 Task: Add an event with the title Client Appreciation Event, date '2024/04/25', time 7:30 AM to 9:30 AMand add a description: The training workshop will be facilitated by experienced leadership experts who will provide guidance, insights, and practical tips throughout the session. Participants will have ample opportunities to ask questions, share experiences, and receive personalized feedback on their leadership development.Select event color  Peacock . Add location for the event as: 654 Rialto Bridge, Venice, Italy, logged in from the account softage.2@softage.netand send the event invitation to softage.7@softage.net and softage.8@softage.net. Set a reminder for the event Monthly on the third Sunday
Action: Mouse moved to (45, 118)
Screenshot: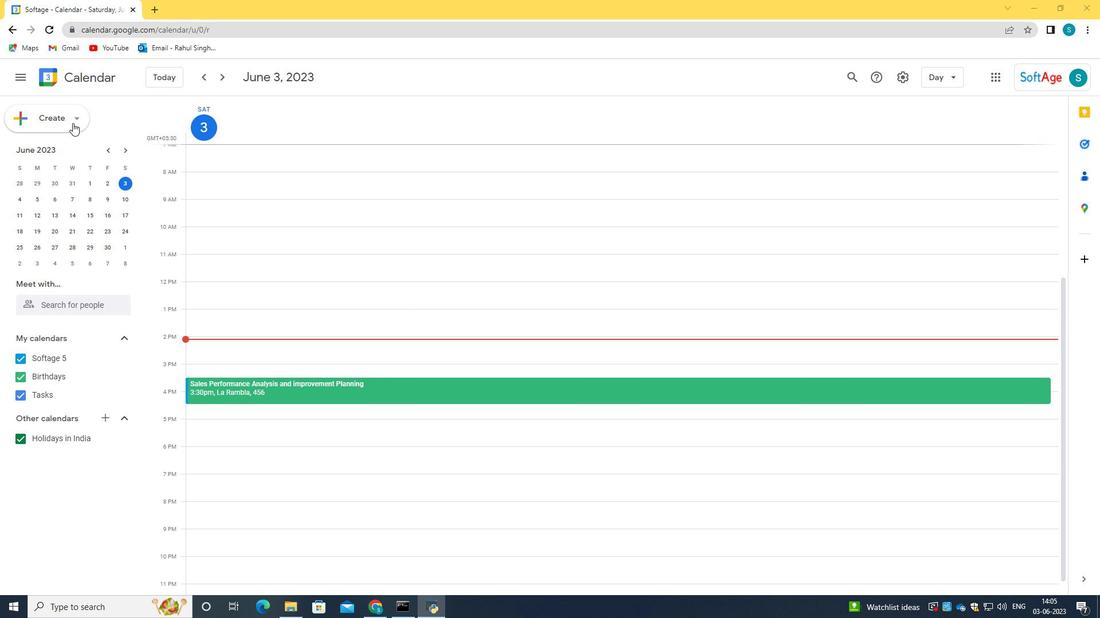 
Action: Mouse pressed left at (45, 118)
Screenshot: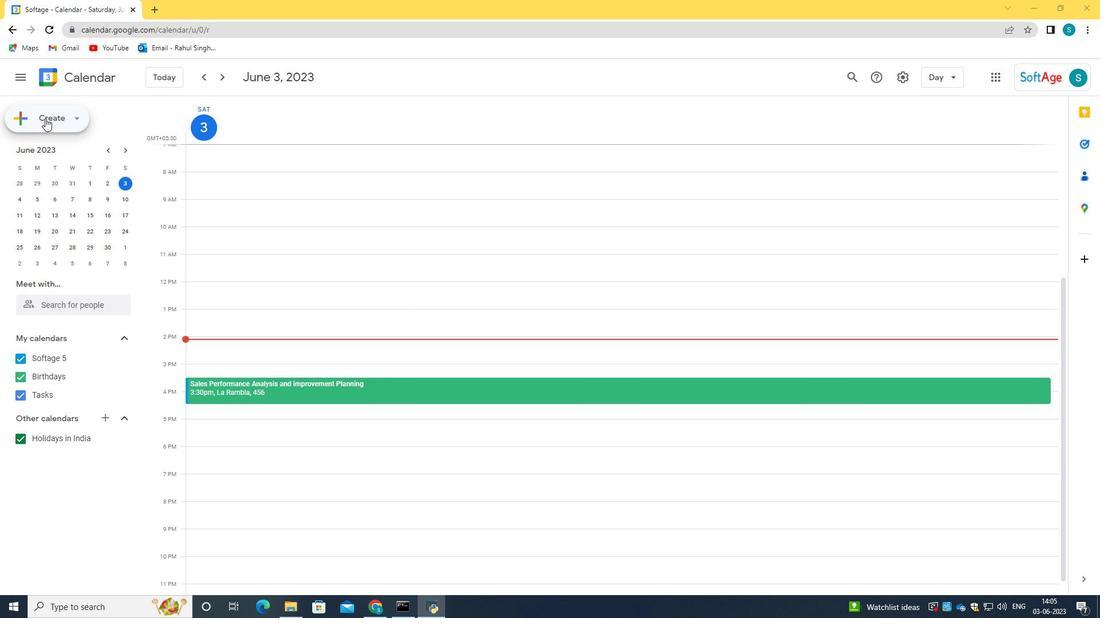 
Action: Mouse moved to (54, 156)
Screenshot: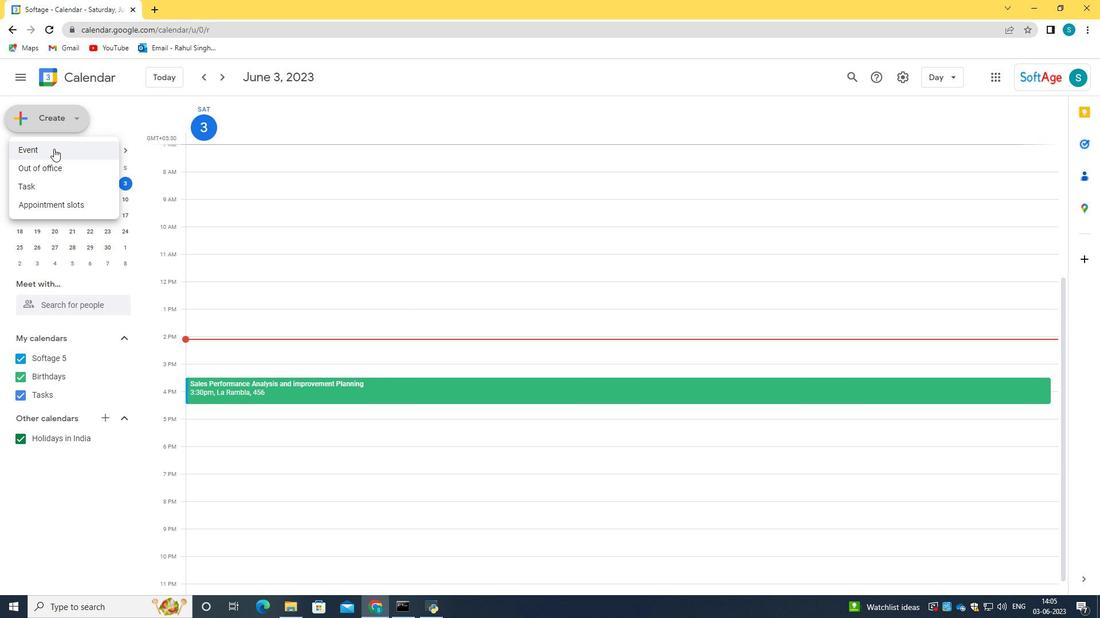 
Action: Mouse pressed left at (54, 156)
Screenshot: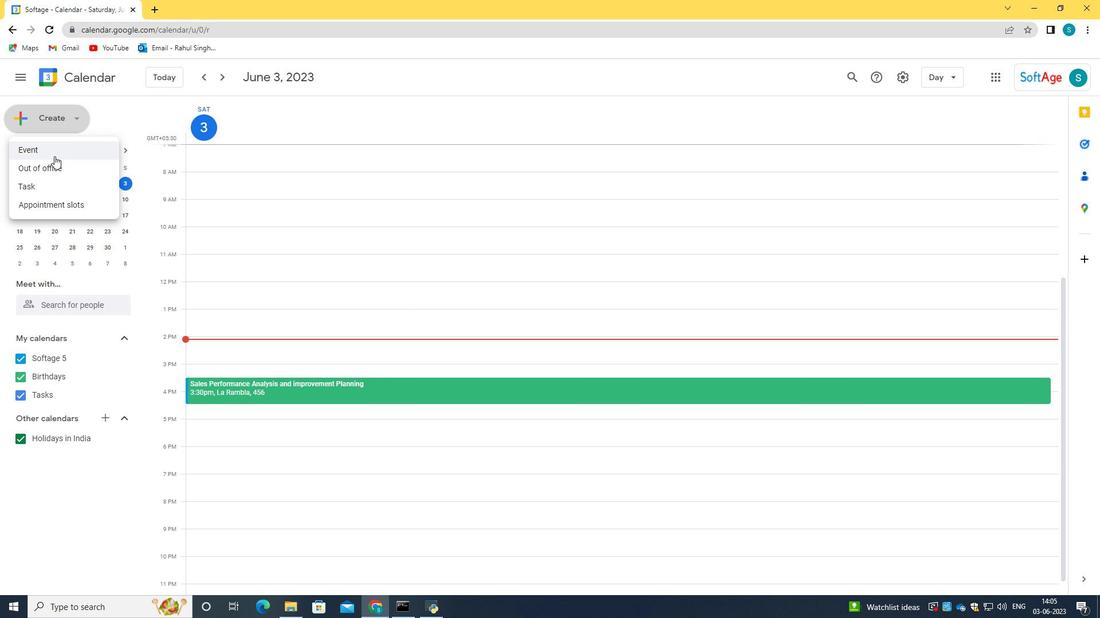 
Action: Mouse moved to (625, 457)
Screenshot: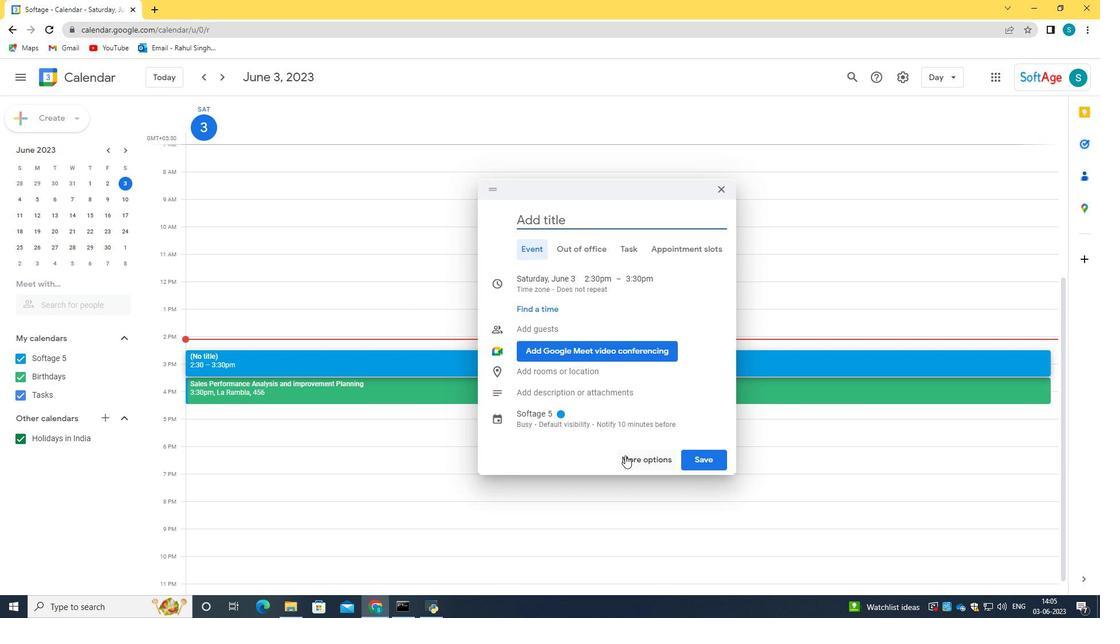 
Action: Mouse pressed left at (625, 457)
Screenshot: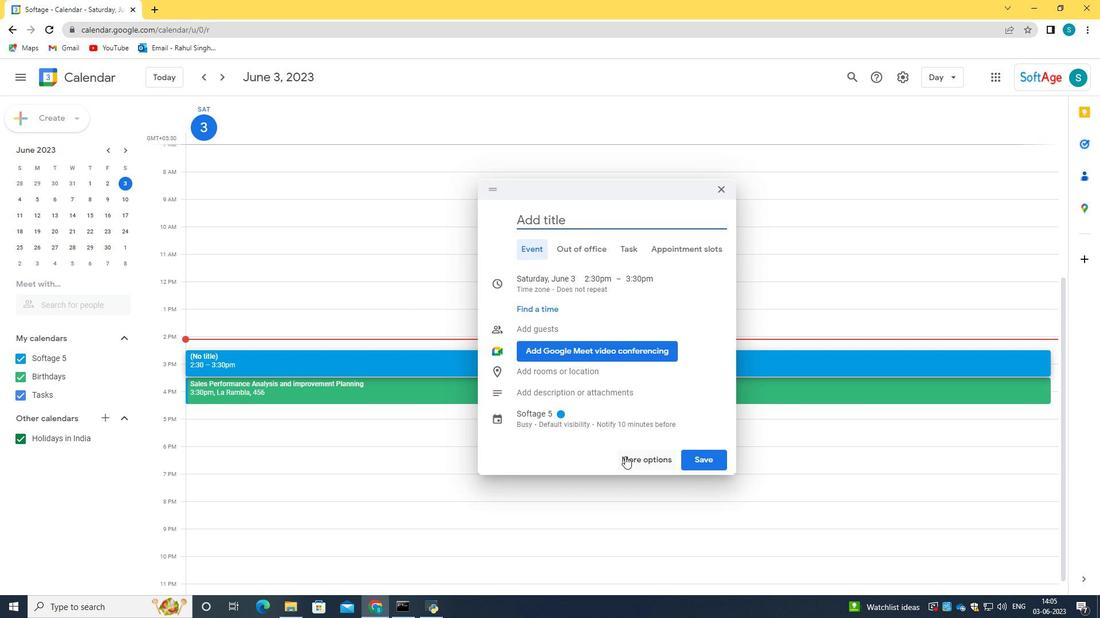 
Action: Mouse moved to (87, 77)
Screenshot: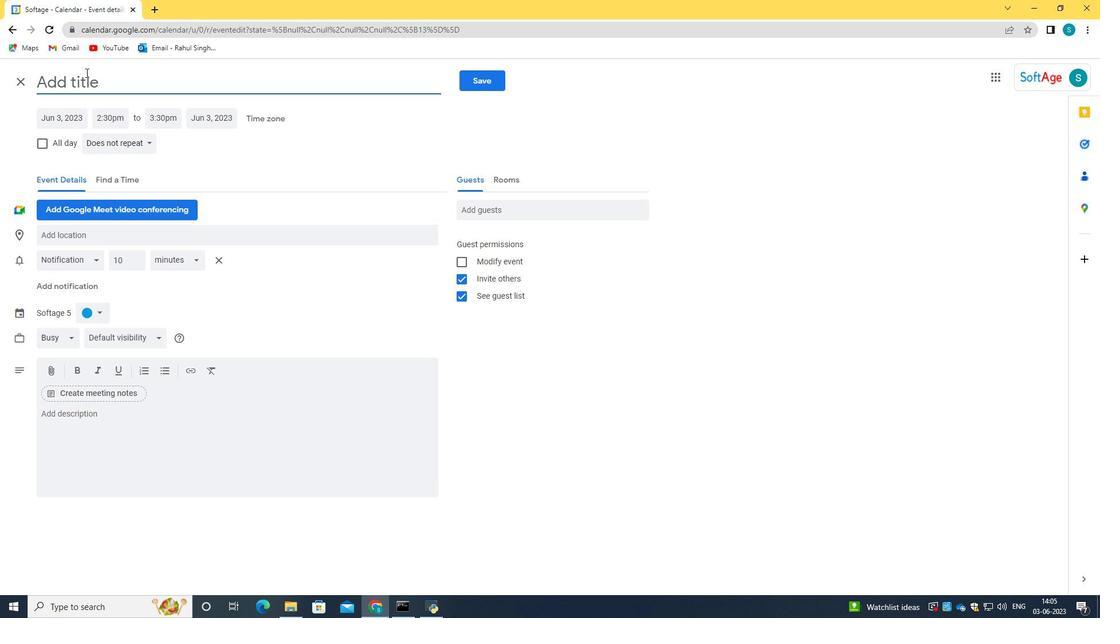 
Action: Mouse pressed left at (87, 77)
Screenshot: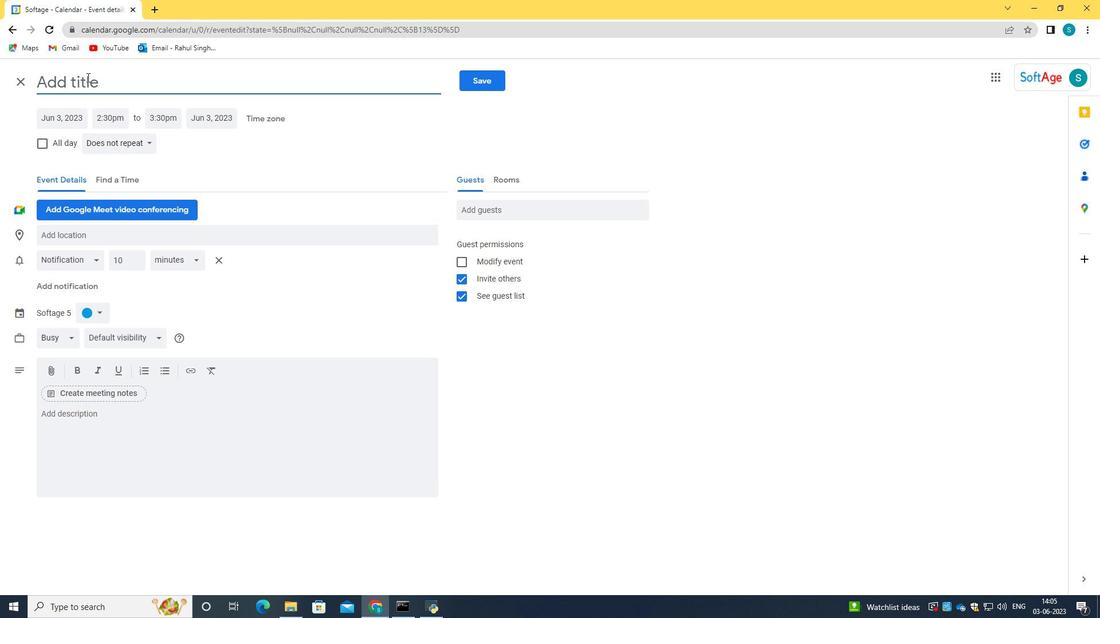 
Action: Key pressed <Key.caps_lock>P<Key.caps_lock>roject<Key.space><Key.caps_lock>R<Key.caps_lock>isk<Key.space><Key.caps_lock>S<Key.backspace>A<Key.caps_lock>ssessment,<Key.space><Key.backspace><Key.backspace>
Screenshot: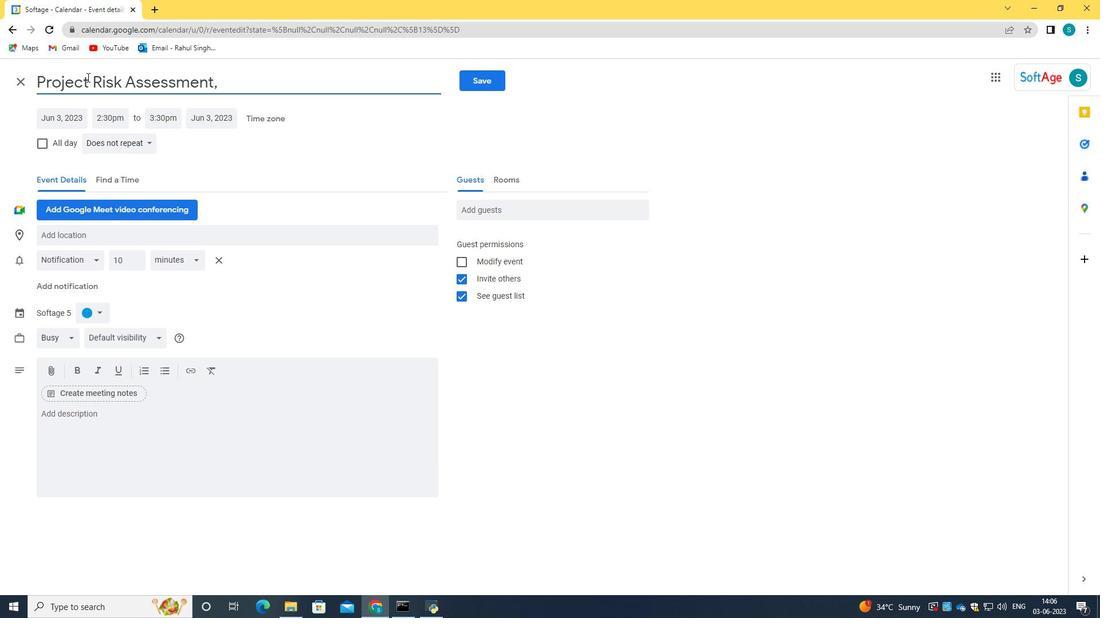 
Action: Mouse moved to (75, 120)
Screenshot: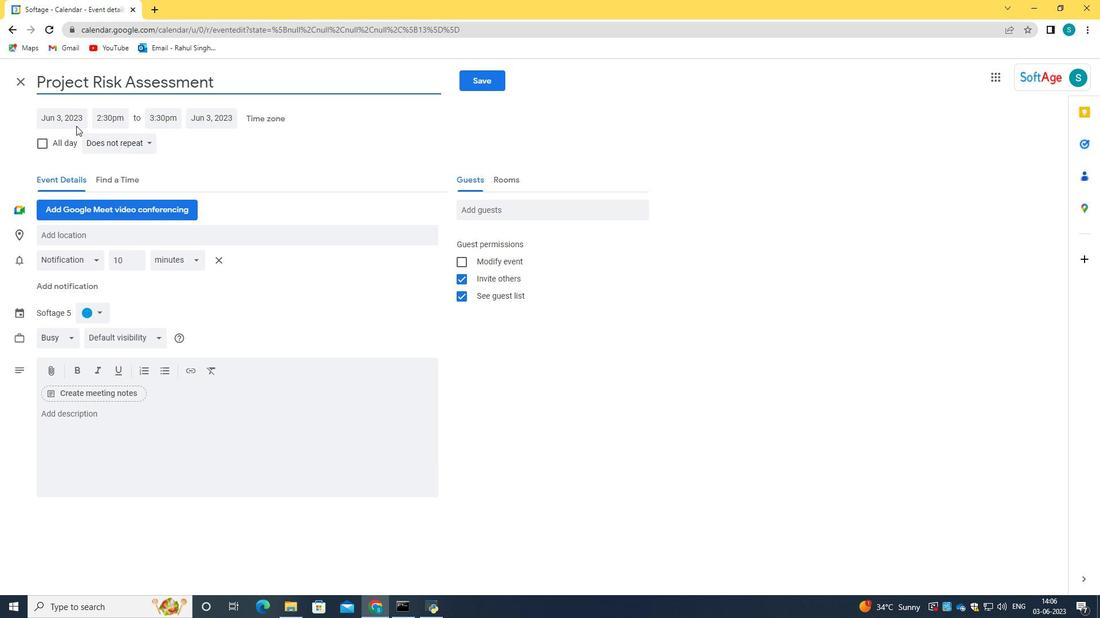 
Action: Mouse pressed left at (75, 120)
Screenshot: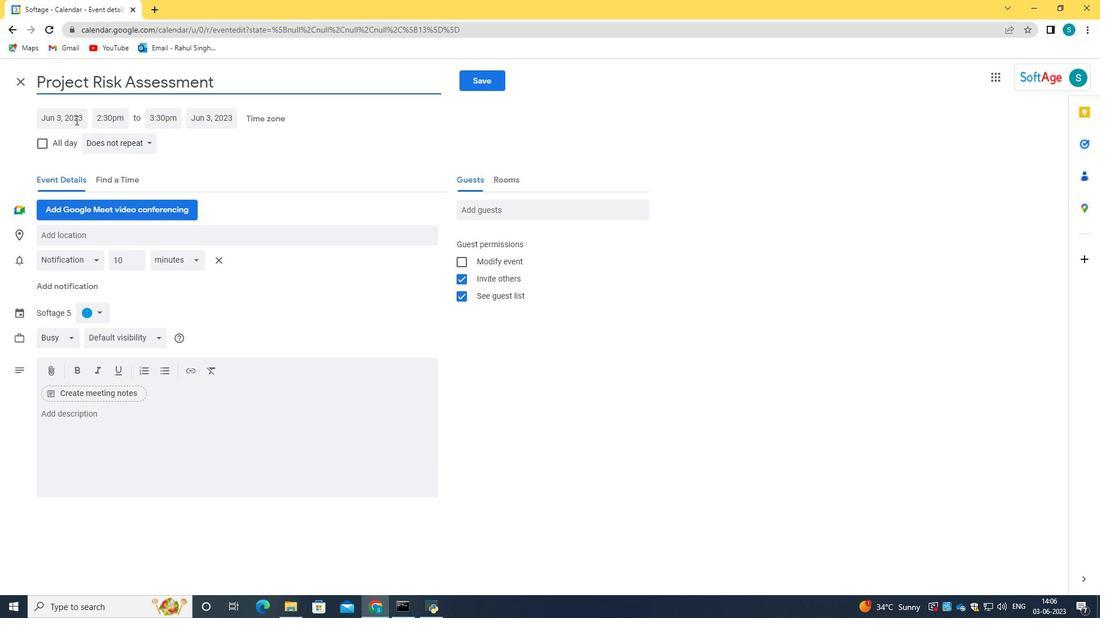 
Action: Key pressed 2024/04/24
Screenshot: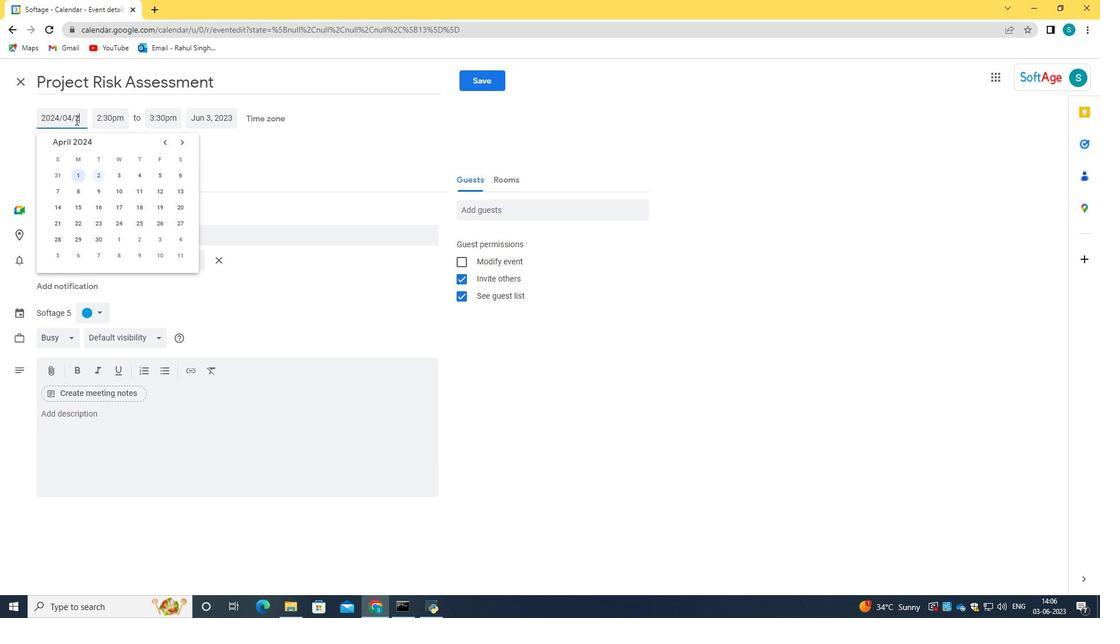 
Action: Mouse moved to (114, 119)
Screenshot: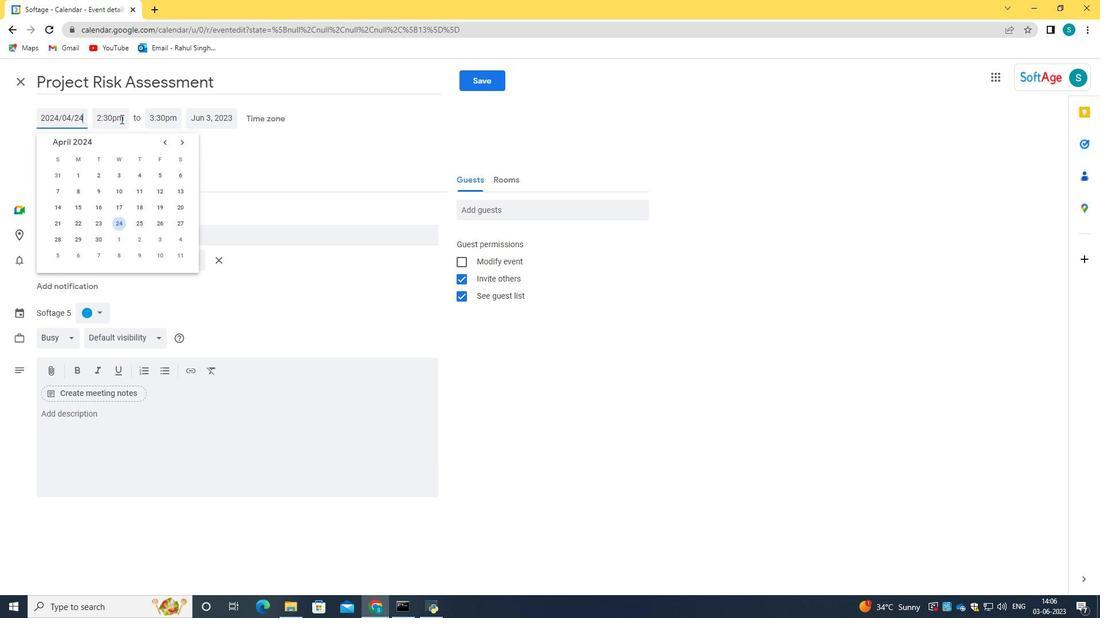 
Action: Mouse pressed left at (114, 119)
Screenshot: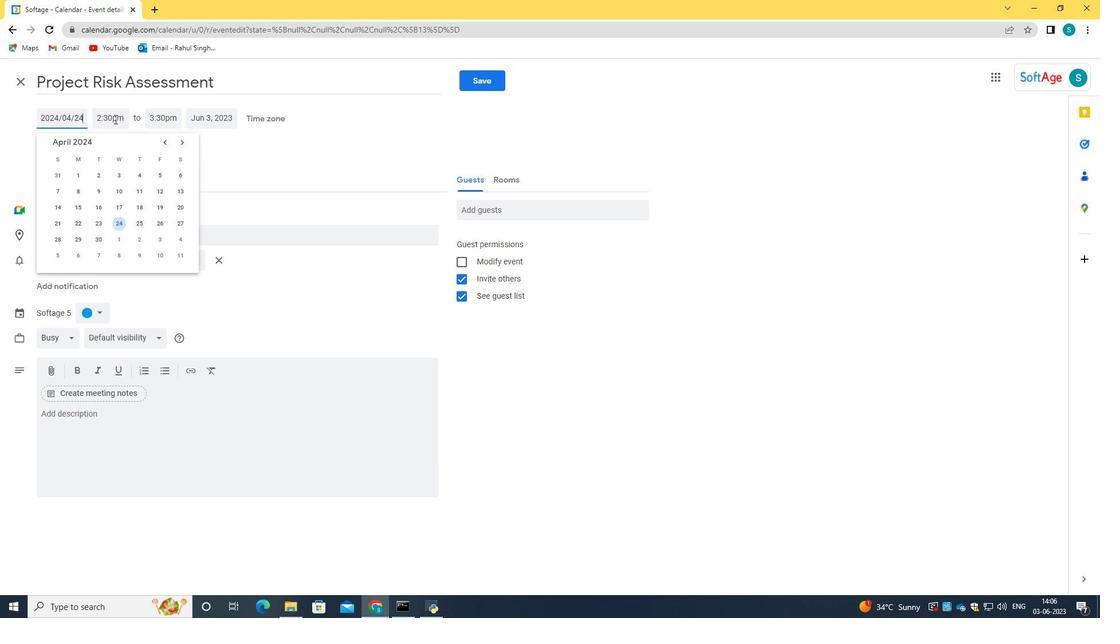 
Action: Key pressed 8<Key.shift_r>:50am<Key.tab>10<Key.shift_r>:50am
Screenshot: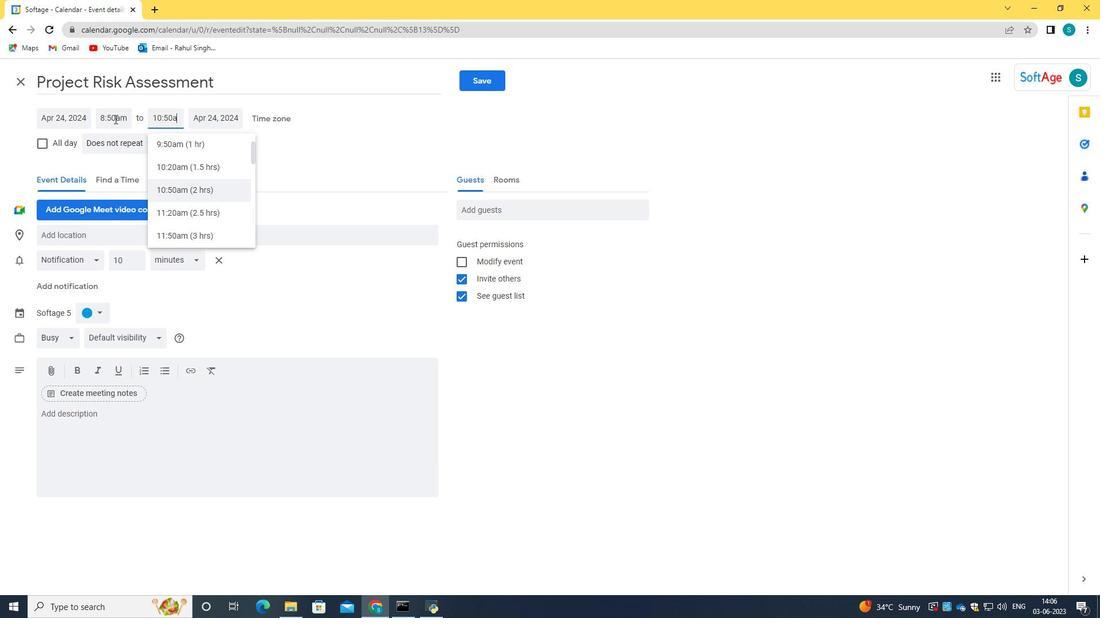 
Action: Mouse moved to (168, 192)
Screenshot: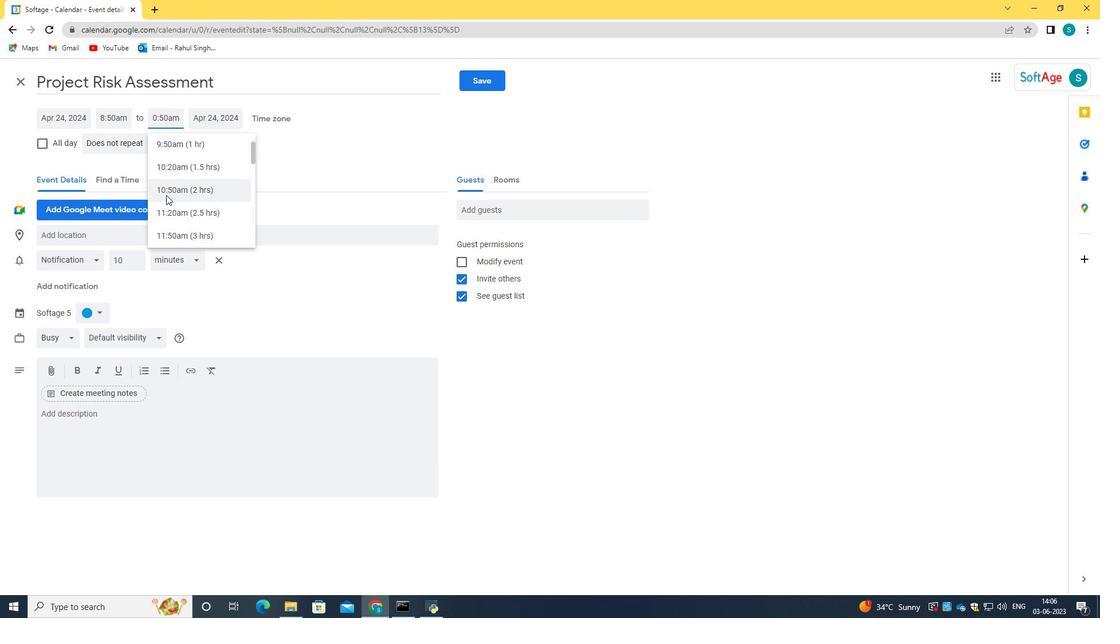 
Action: Mouse pressed left at (168, 192)
Screenshot: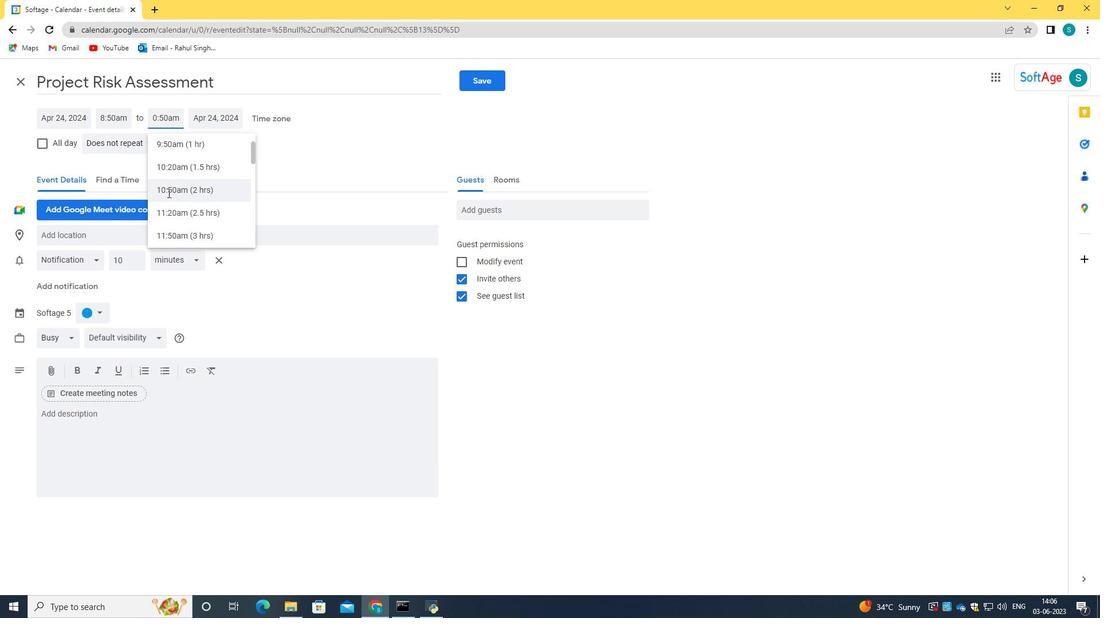 
Action: Mouse moved to (204, 408)
Screenshot: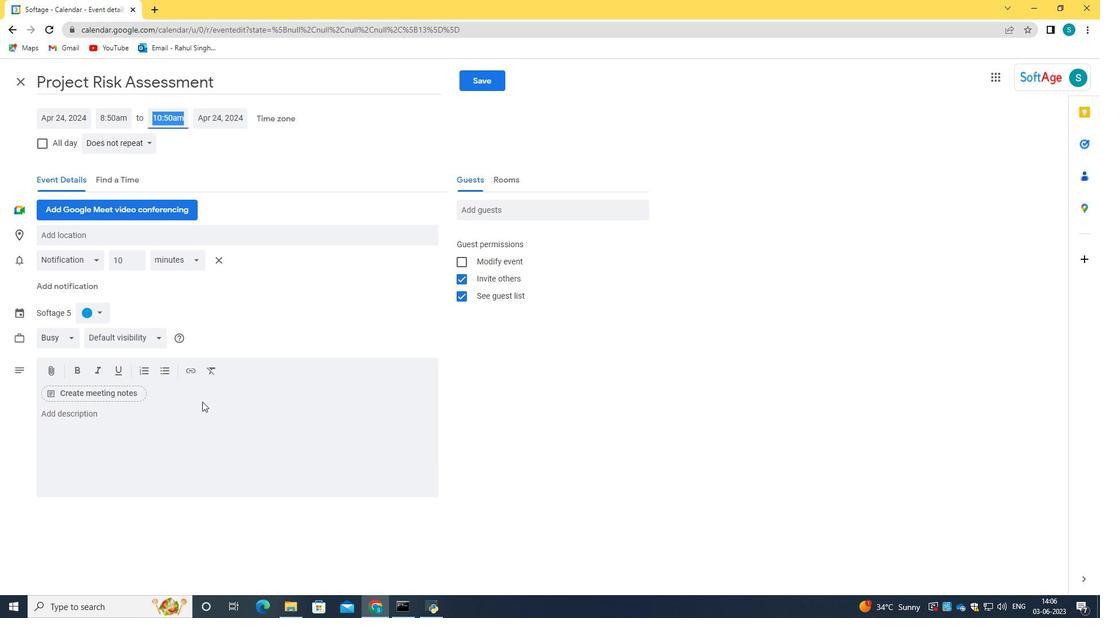 
Action: Mouse pressed left at (204, 408)
Screenshot: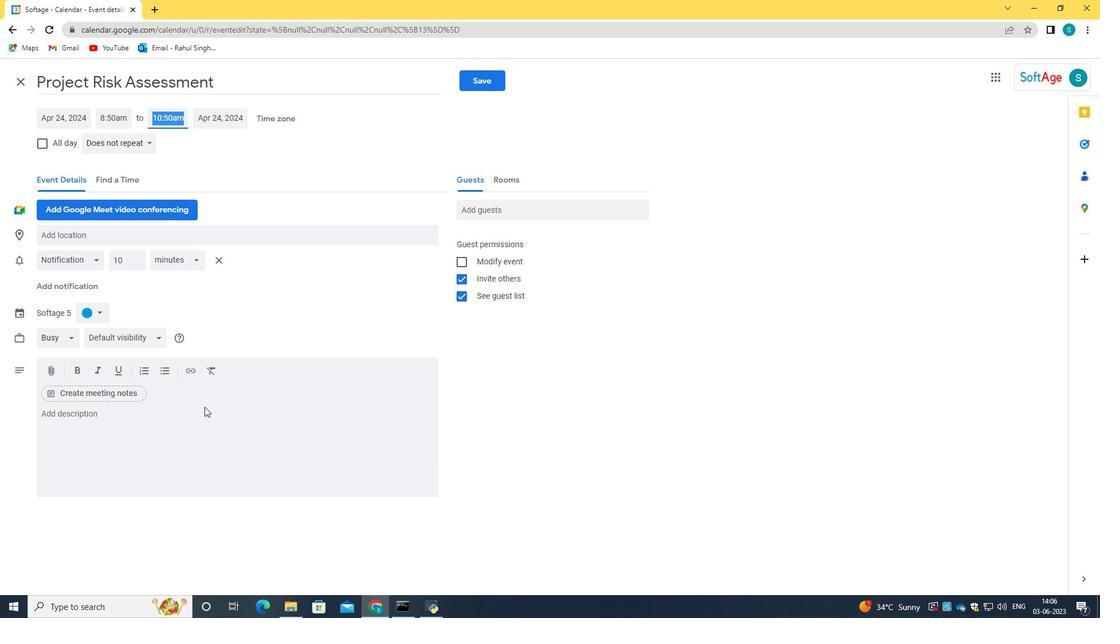 
Action: Mouse moved to (162, 432)
Screenshot: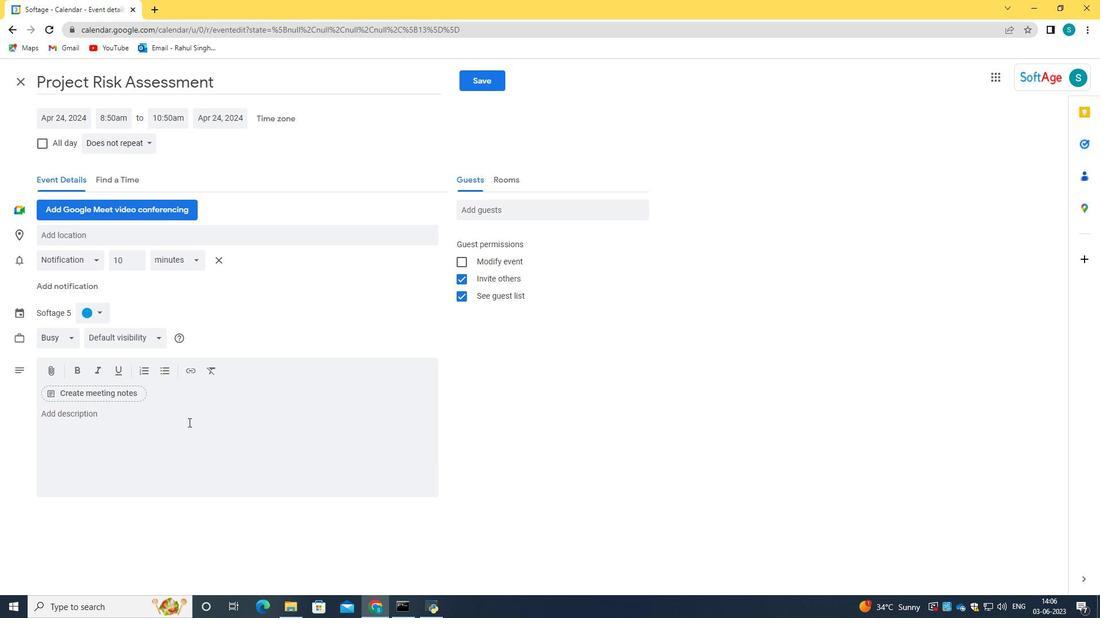 
Action: Mouse pressed left at (162, 432)
Screenshot: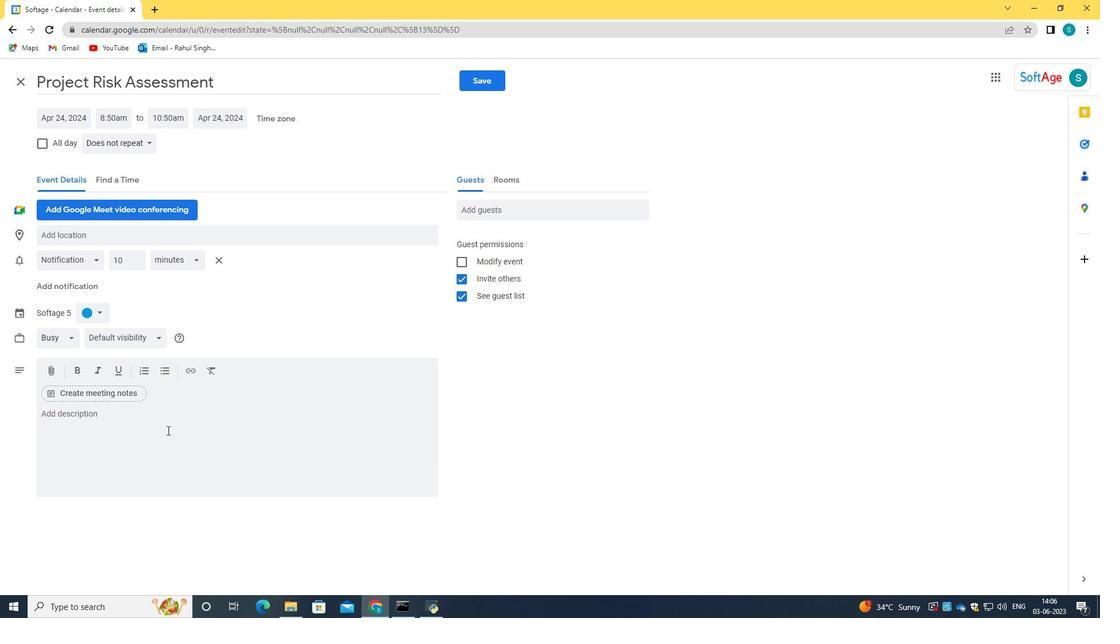 
Action: Key pressed <Key.caps_lock>P<Key.caps_lock>articipants<Key.space>will<Key.space>develop<Key.space>skill<Key.space>in<Key.space>strategic<Key.space>decision-making<Key.space>and<Key.space>problem<Key.space><Key.backspace>-solving<Key.space><Key.backspace>.<Key.space><Key.caps_lock>T<Key.caps_lock>hey<Key.space>will<Key.space>lea
Screenshot: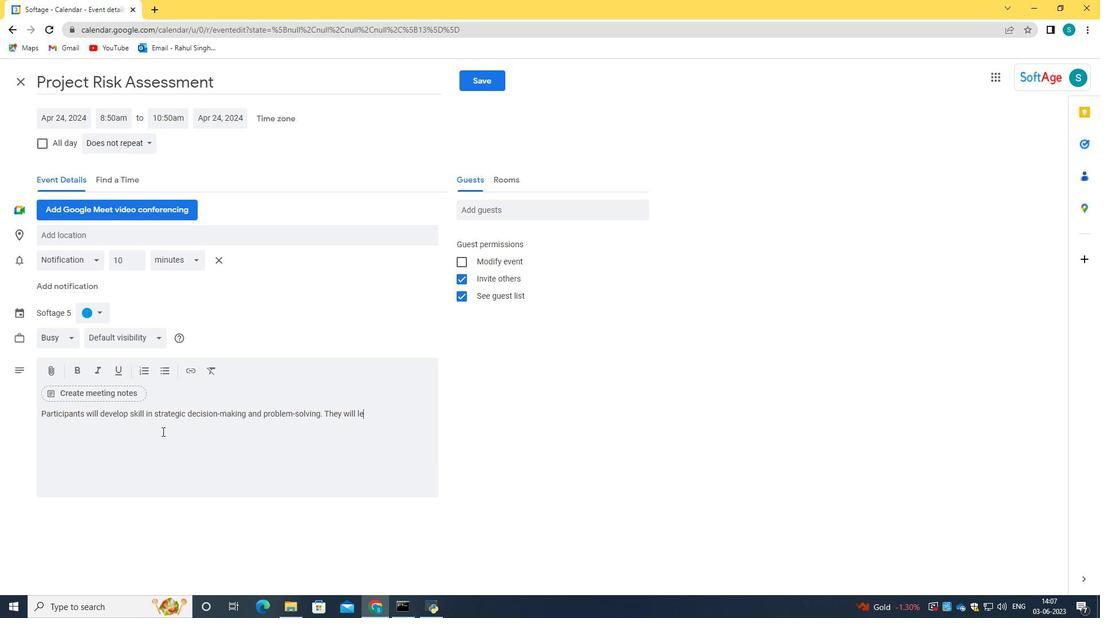 
Action: Mouse moved to (162, 432)
Screenshot: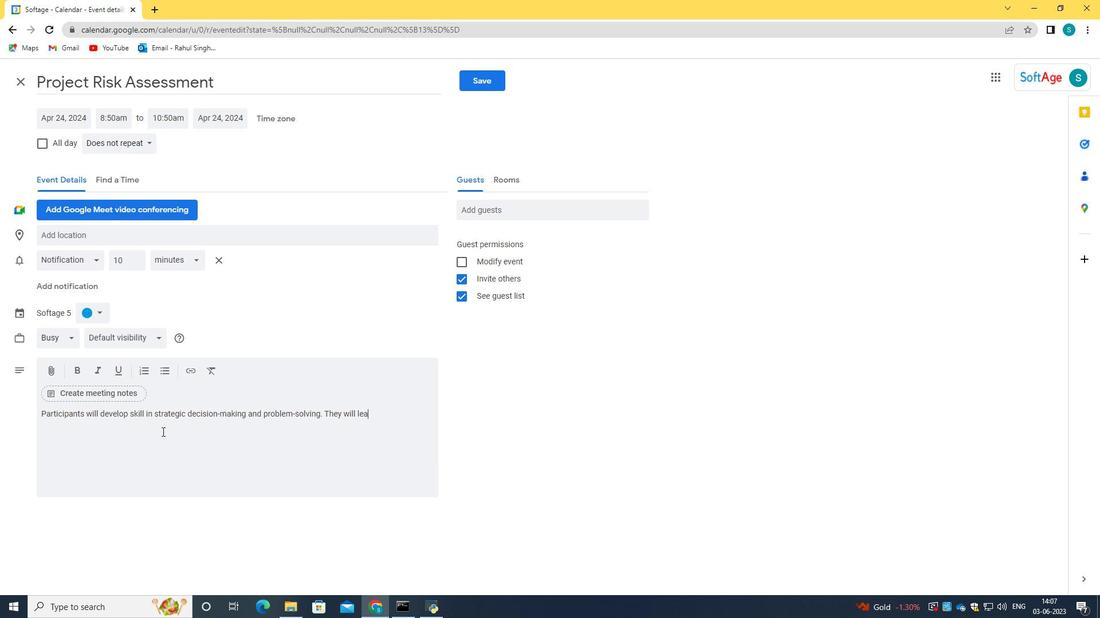 
Action: Key pressed rn<Key.space>techniques<Key.space>for<Key.space>gathering<Key.space>and<Key.space>analyzing<Key.space>info<Key.backspace><Key.backspace><Key.backspace><Key.backspace><Key.backspace><Key.backspace><Key.backspace><Key.backspace><Key.backspace><Key.backspace><Key.backspace>lyzing<Key.space>
Screenshot: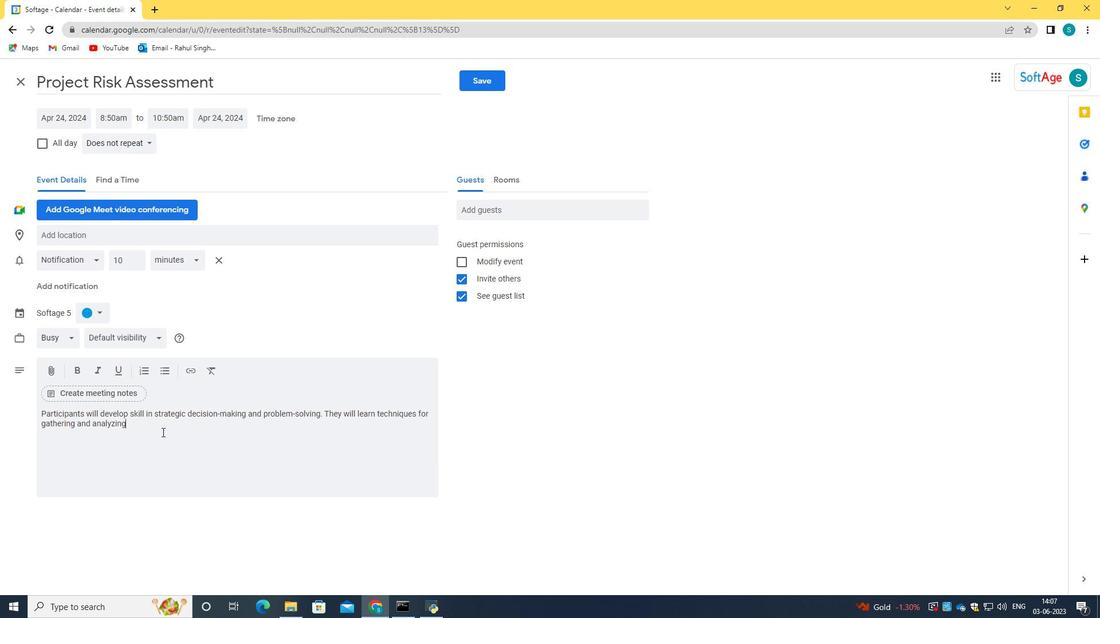 
Action: Mouse moved to (107, 425)
Screenshot: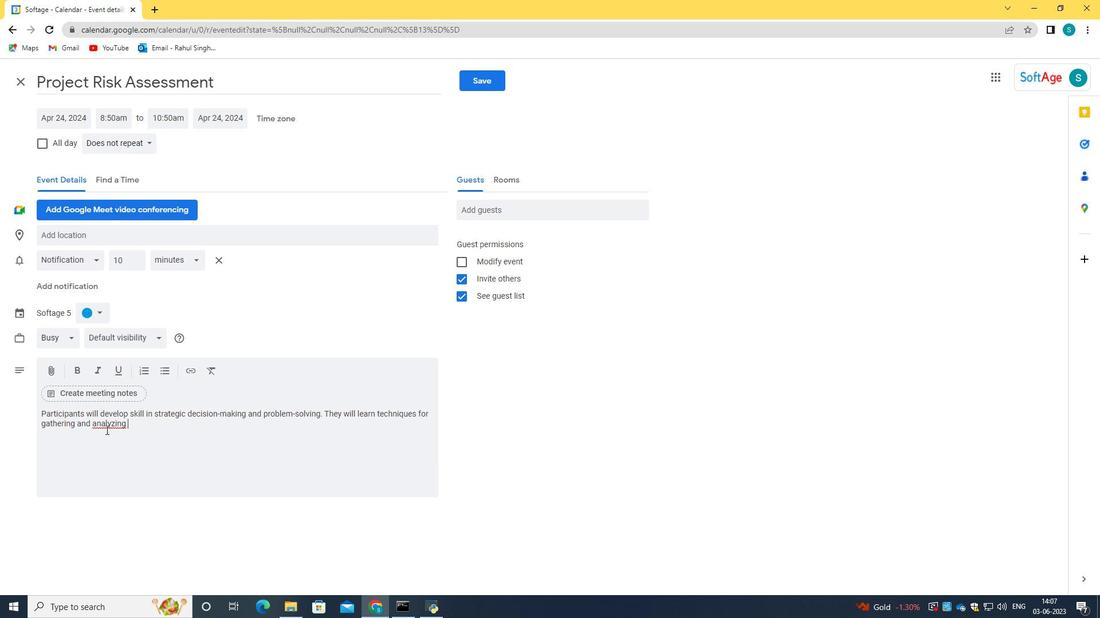 
Action: Mouse pressed right at (107, 425)
Screenshot: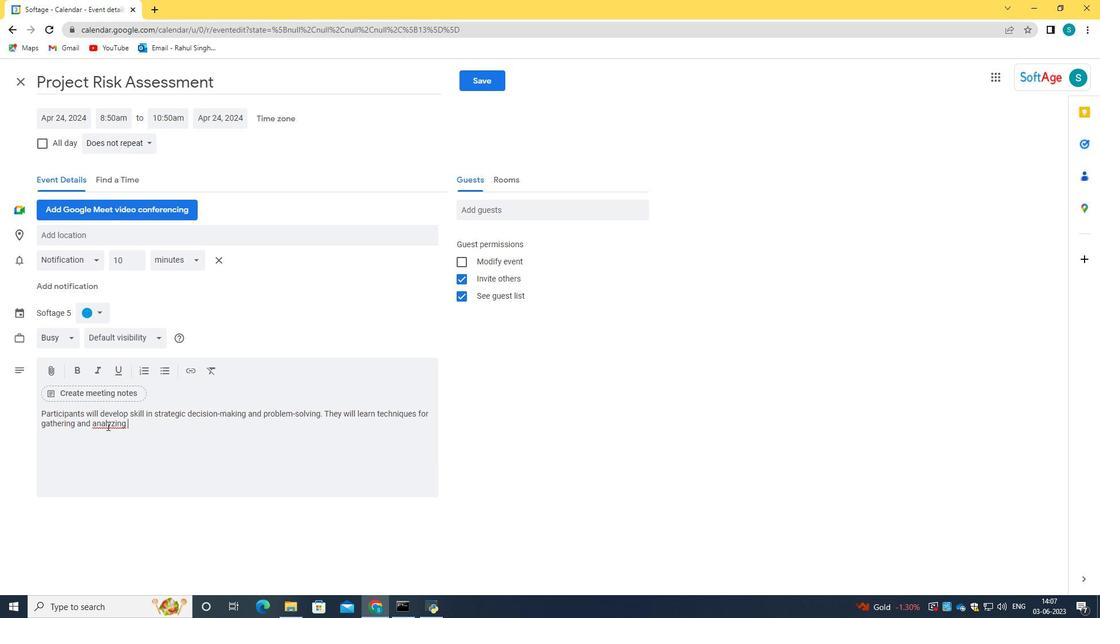 
Action: Mouse moved to (149, 284)
Screenshot: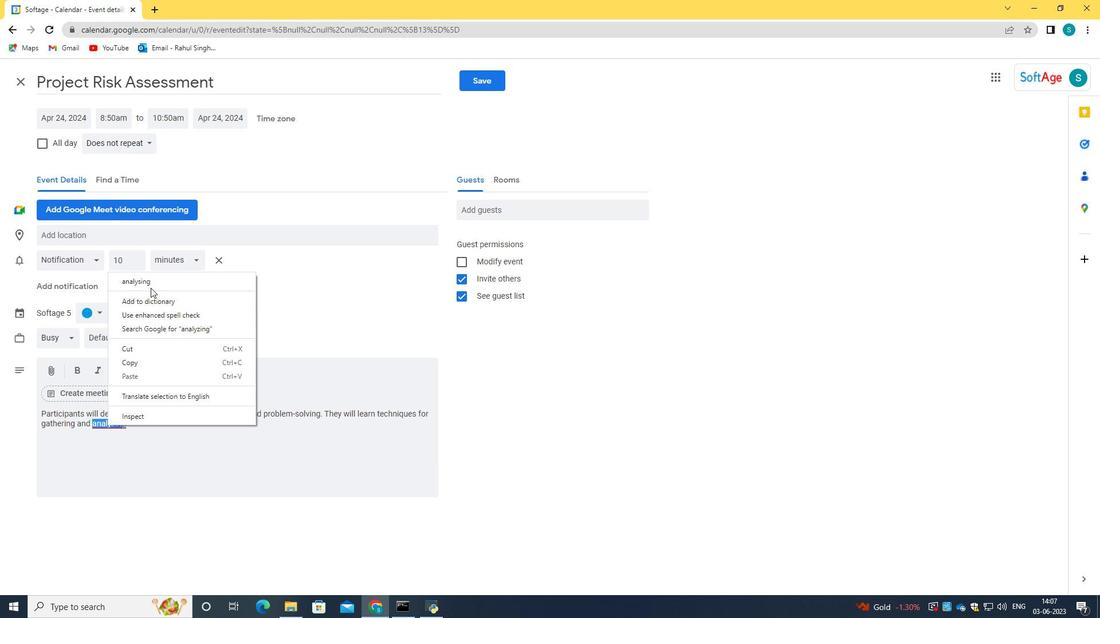 
Action: Mouse pressed left at (149, 284)
Screenshot: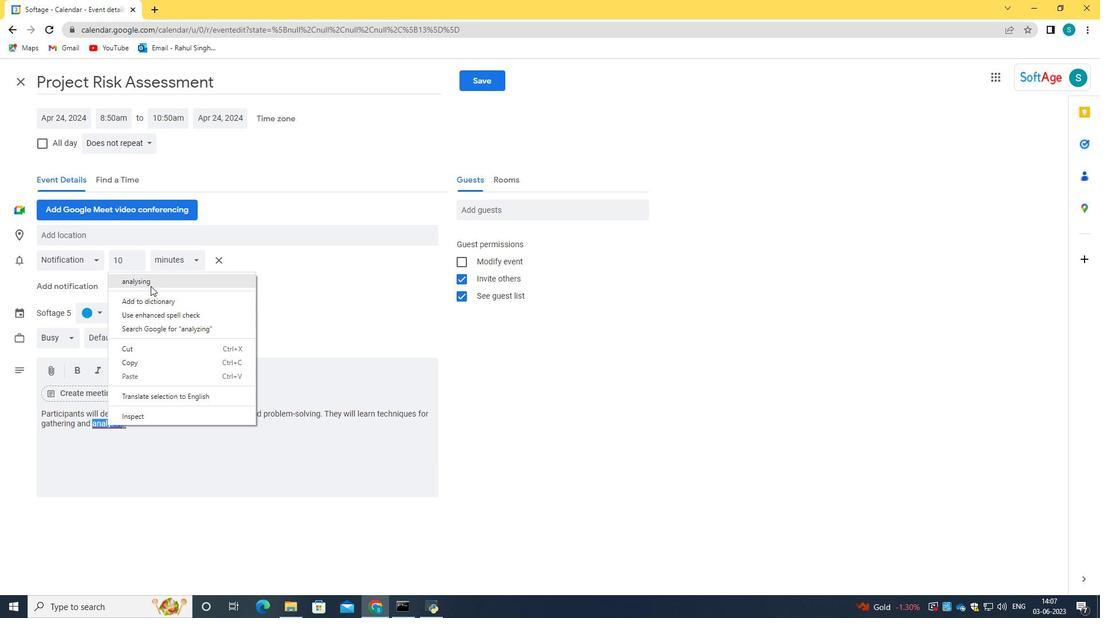 
Action: Mouse moved to (145, 428)
Screenshot: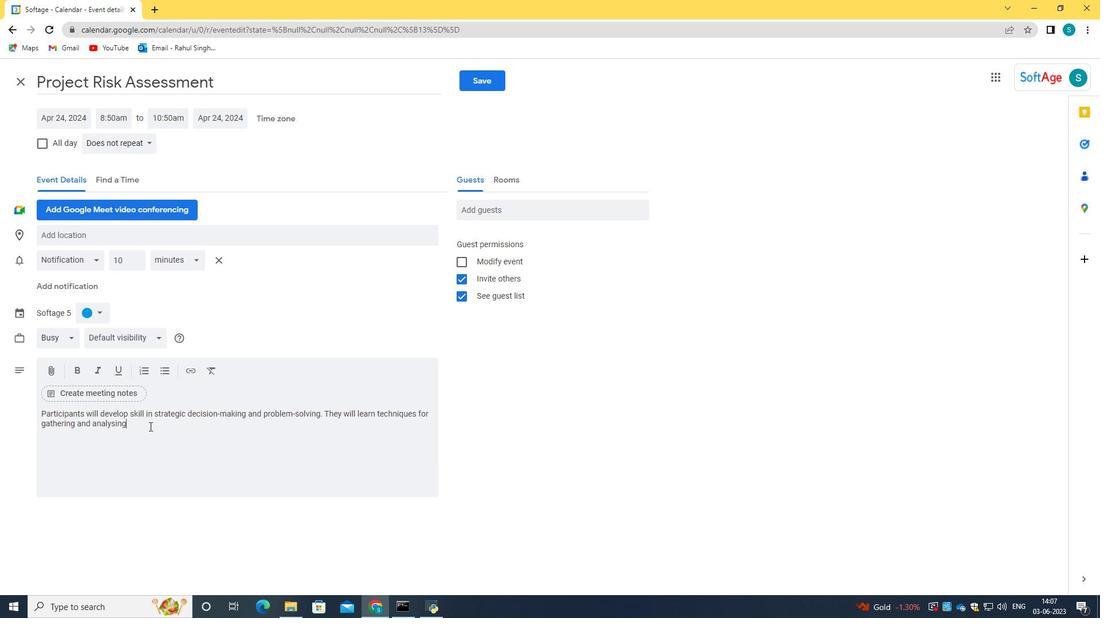 
Action: Key pressed <Key.space>information<Key.space><Key.backspace>,<Key.space>evaluating<Key.space>optin<Key.backspace>on<Key.space><Key.backspace>,<Key.space>and<Key.space>making<Key.space>sound<Key.space>decisions<Key.space>that<Key.space>align<Key.space>with<Key.space>team<Key.space>goals<Key.space>and<Key.space>organizational<Key.space>priorties.
Screenshot: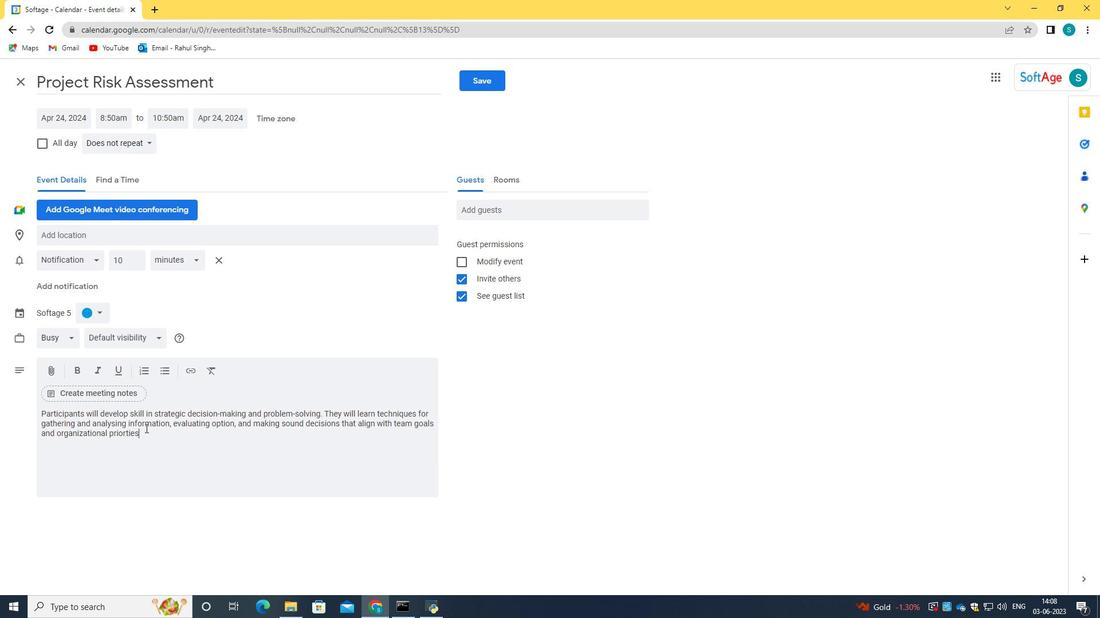 
Action: Mouse moved to (90, 310)
Screenshot: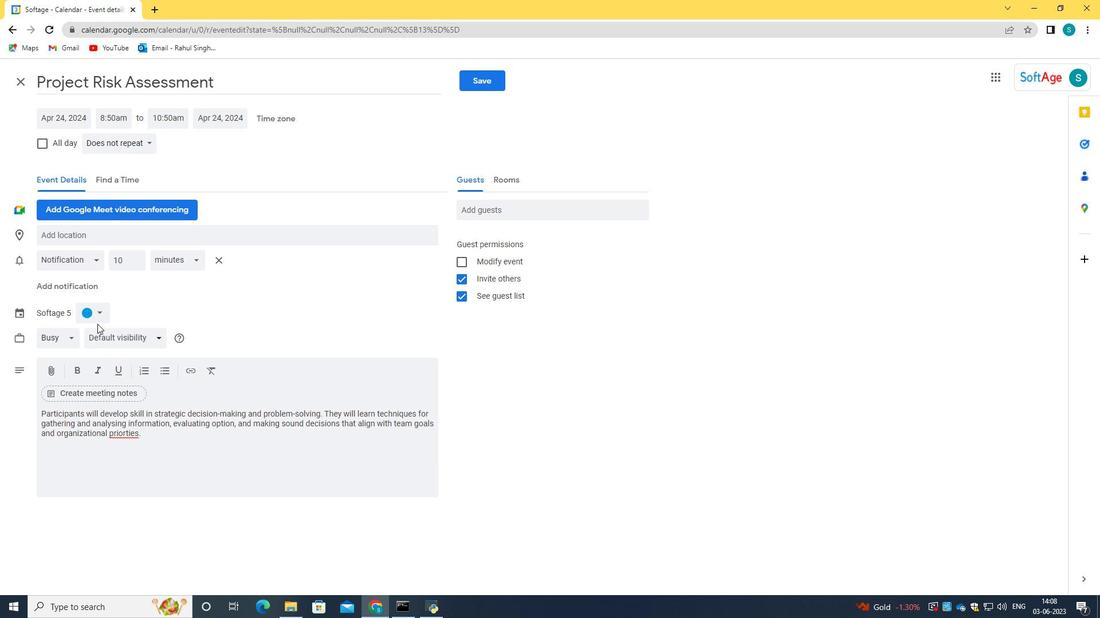 
Action: Mouse pressed left at (90, 310)
Screenshot: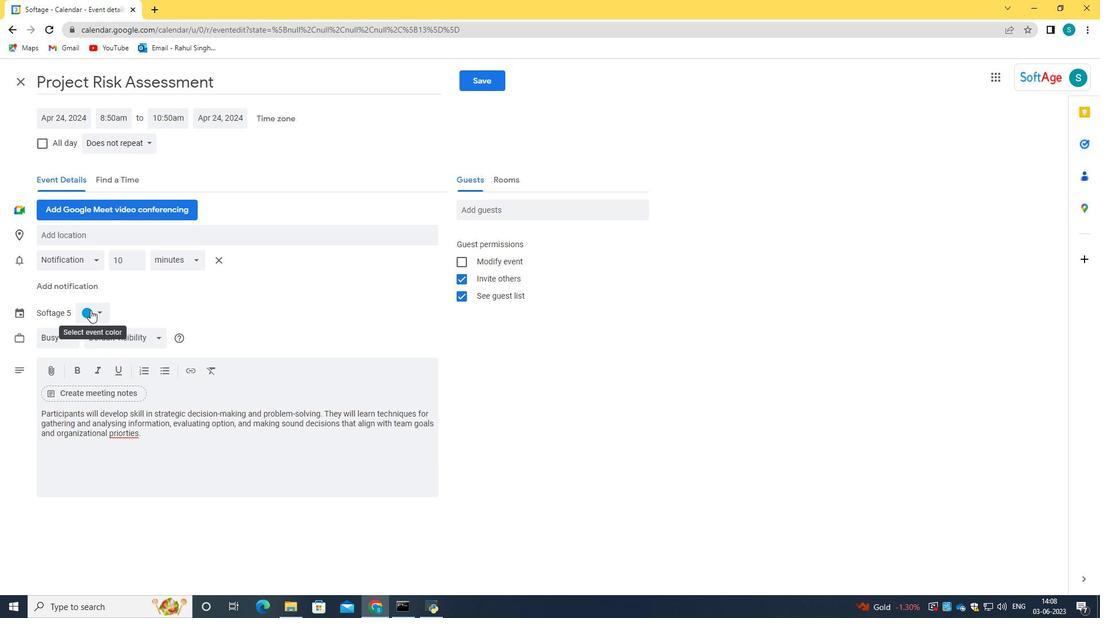 
Action: Mouse moved to (84, 328)
Screenshot: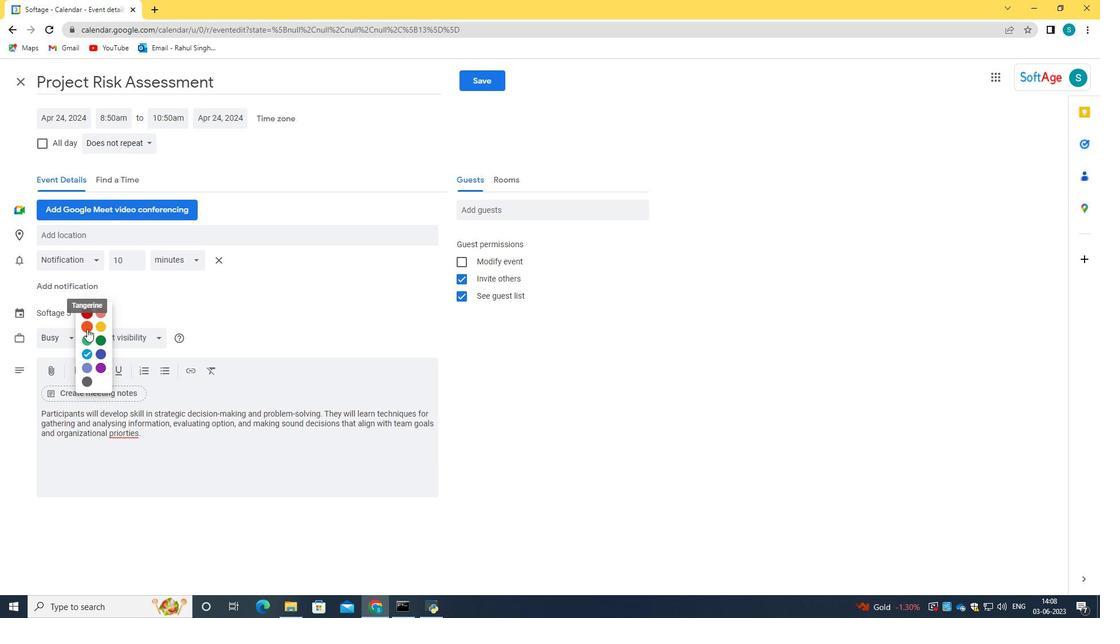 
Action: Mouse pressed left at (84, 328)
Screenshot: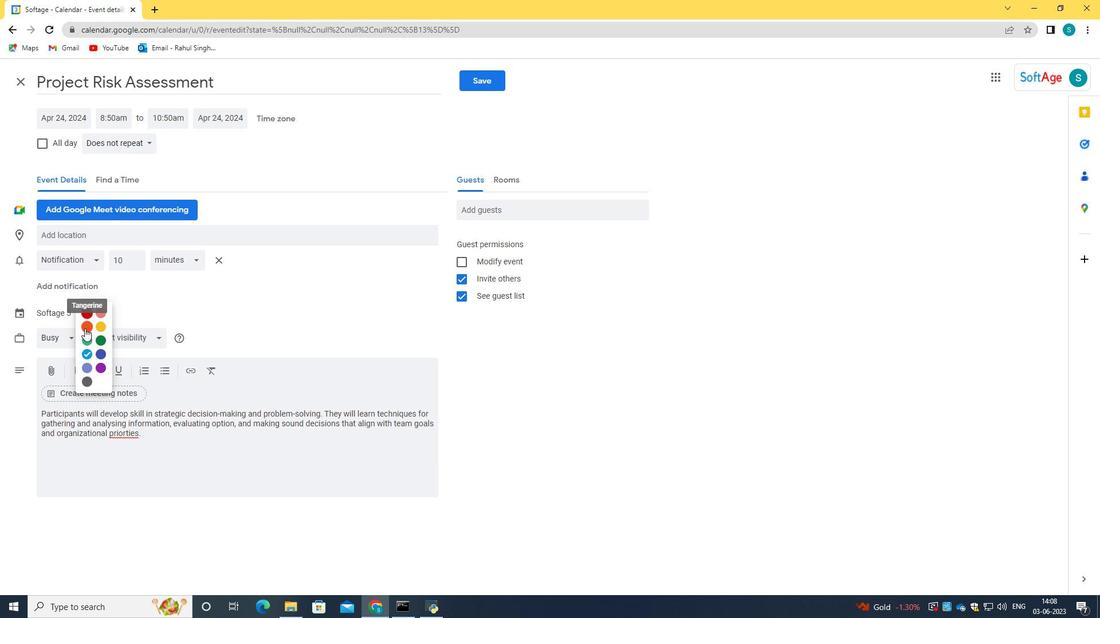 
Action: Mouse moved to (101, 240)
Screenshot: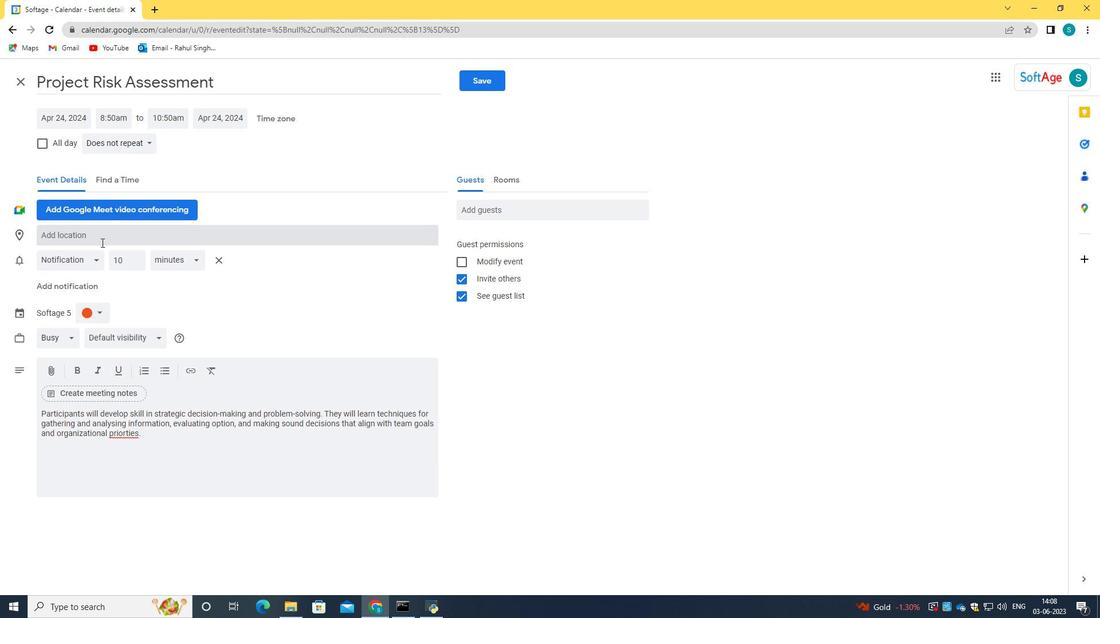 
Action: Mouse pressed left at (101, 240)
Screenshot: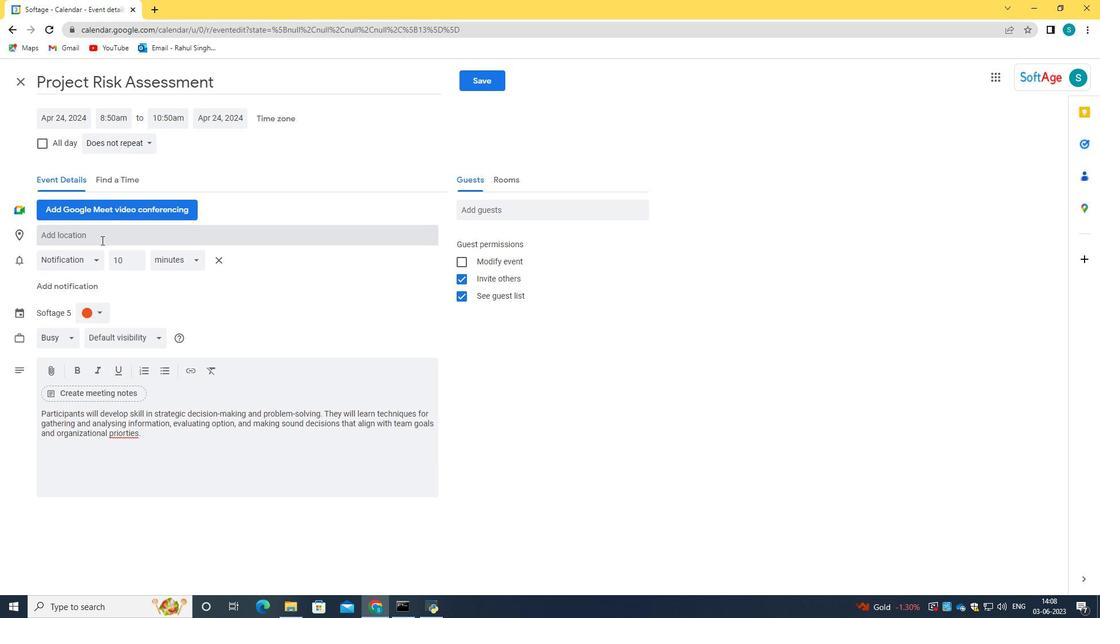 
Action: Key pressed 123<Key.space><Key.caps_lock>A<Key.backspace><Key.caps_lock>s<Key.backspace><Key.caps_lock>S<Key.caps_lock>o<Key.backspace>acre-coeur,<Key.space><Key.caps_lock>P<Key.caps_lock>aris
Screenshot: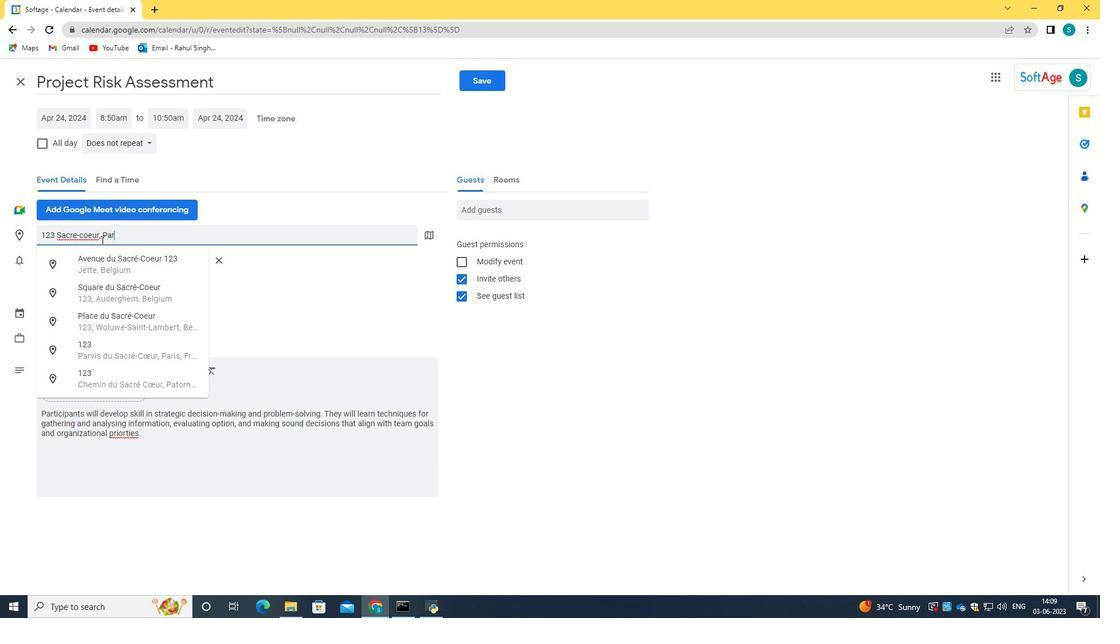 
Action: Mouse moved to (108, 269)
Screenshot: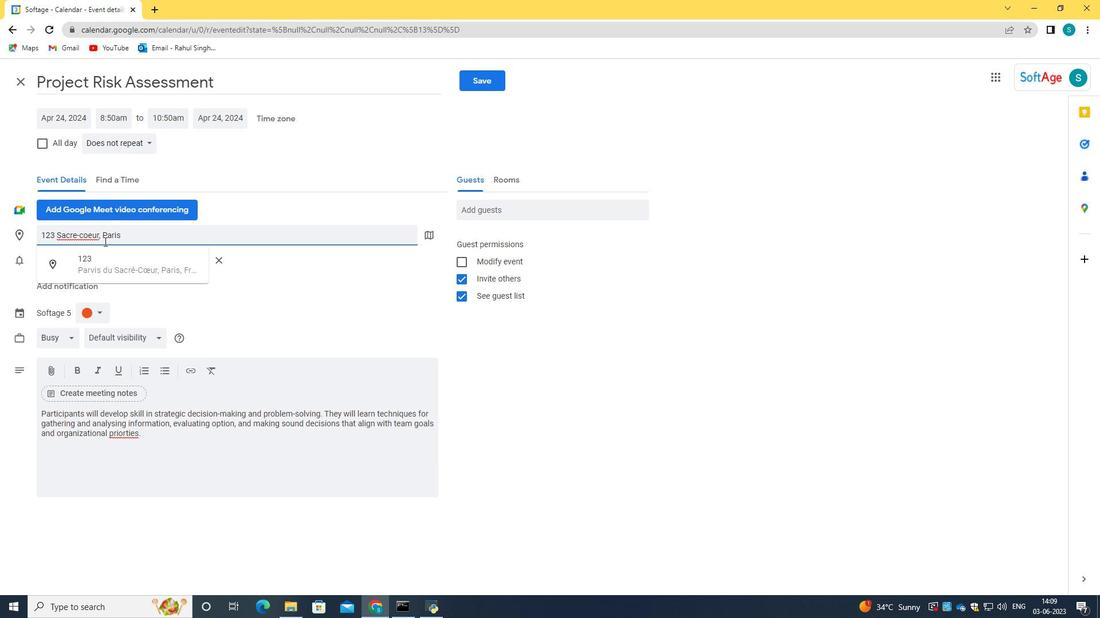 
Action: Mouse pressed left at (108, 269)
Screenshot: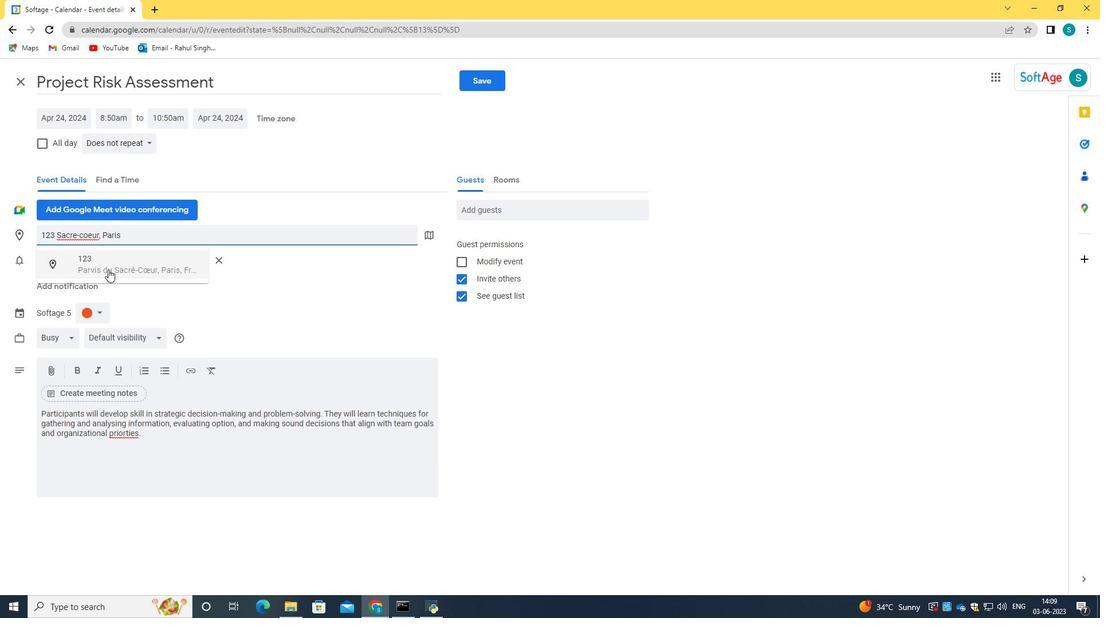 
Action: Mouse moved to (506, 208)
Screenshot: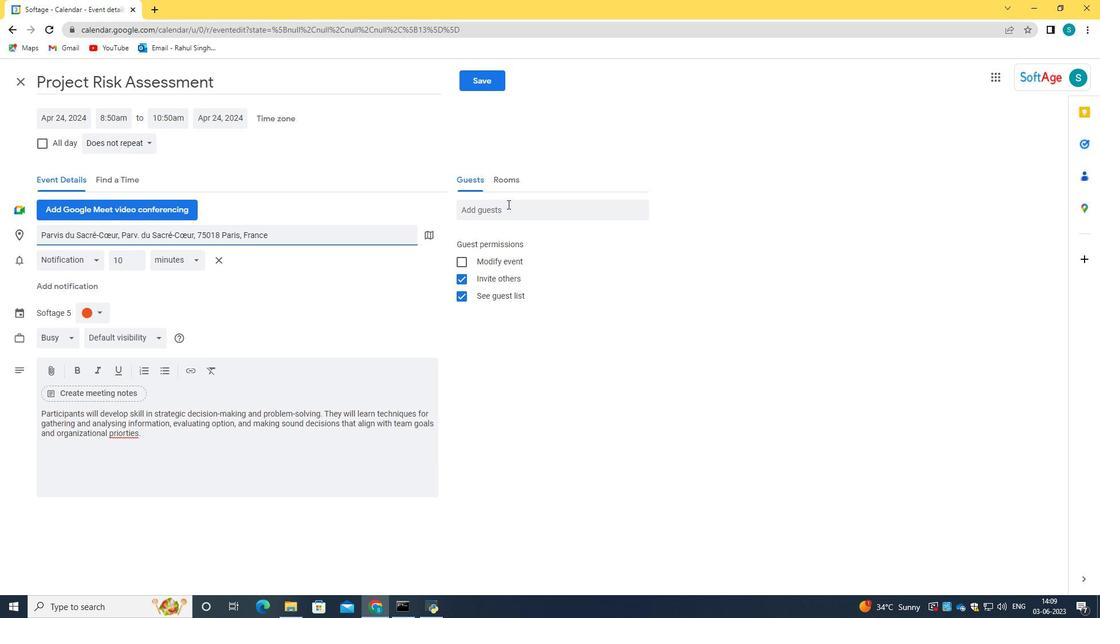 
Action: Mouse pressed left at (506, 208)
Screenshot: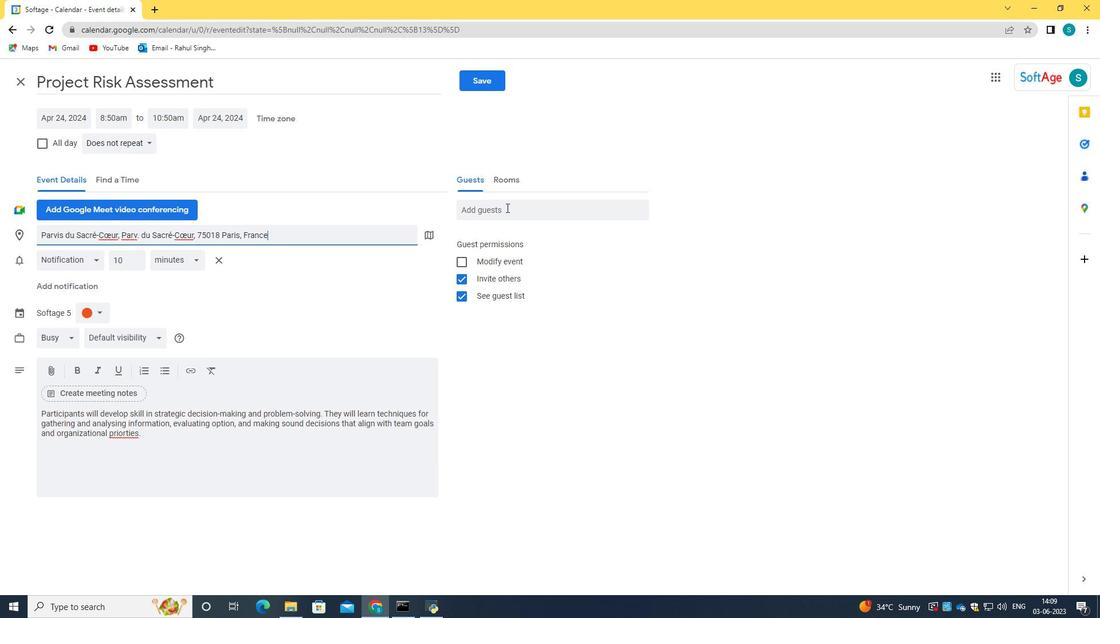 
Action: Key pressed <Key.caps_lock>S<Key.caps_lock><Key.backspace>softage.4<Key.backspace>3<Key.shift>@softage.net<Key.tab>softage.4<Key.shift>@softage.net
Screenshot: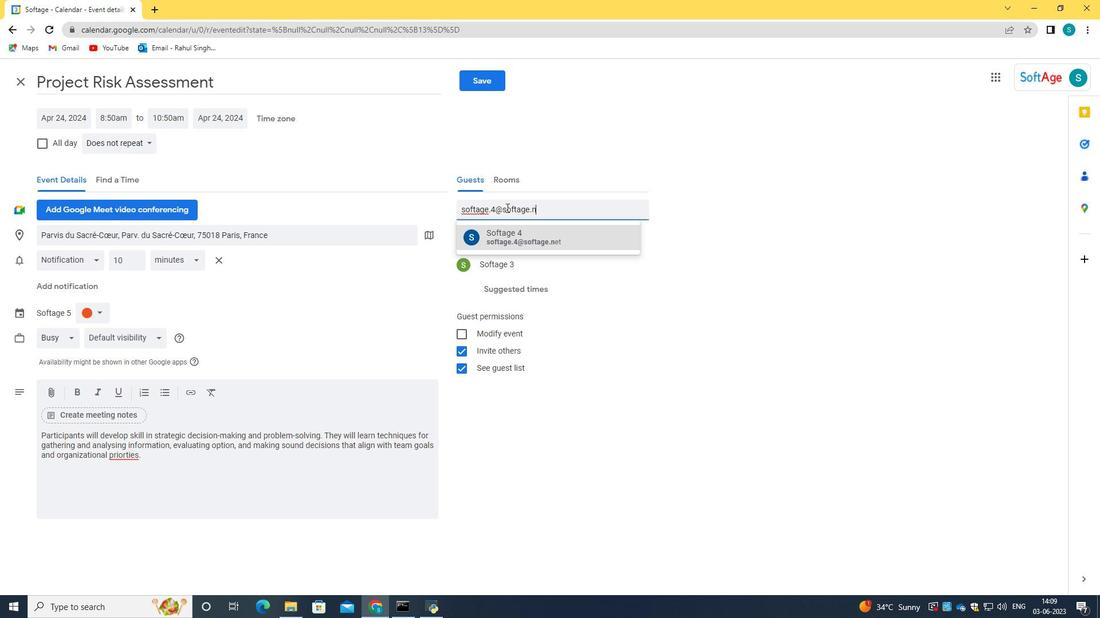 
Action: Mouse moved to (555, 236)
Screenshot: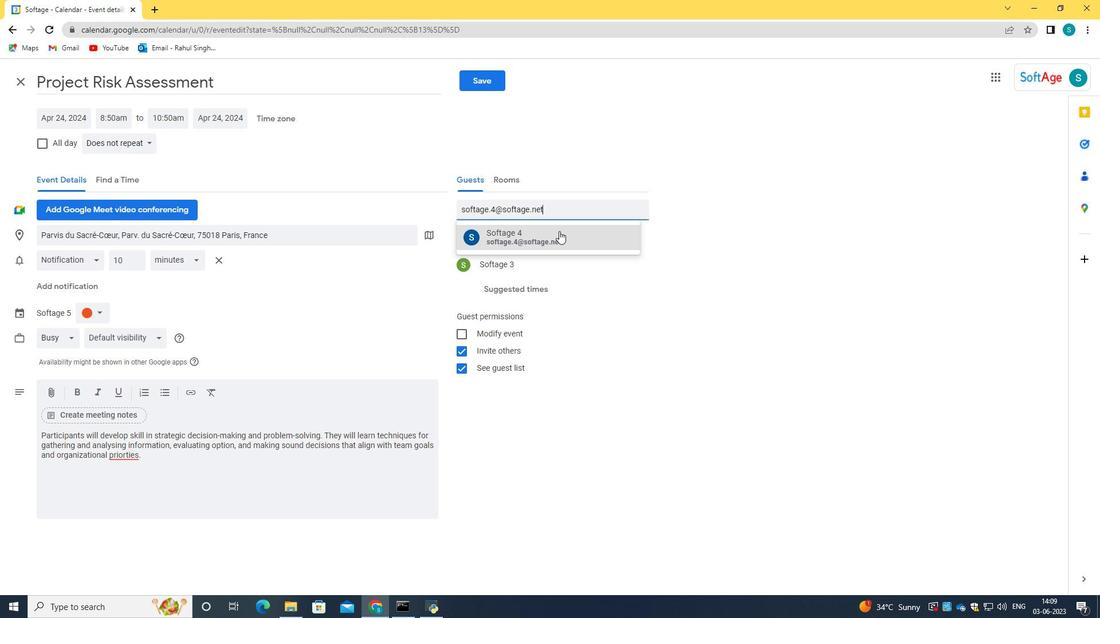 
Action: Mouse pressed left at (555, 236)
Screenshot: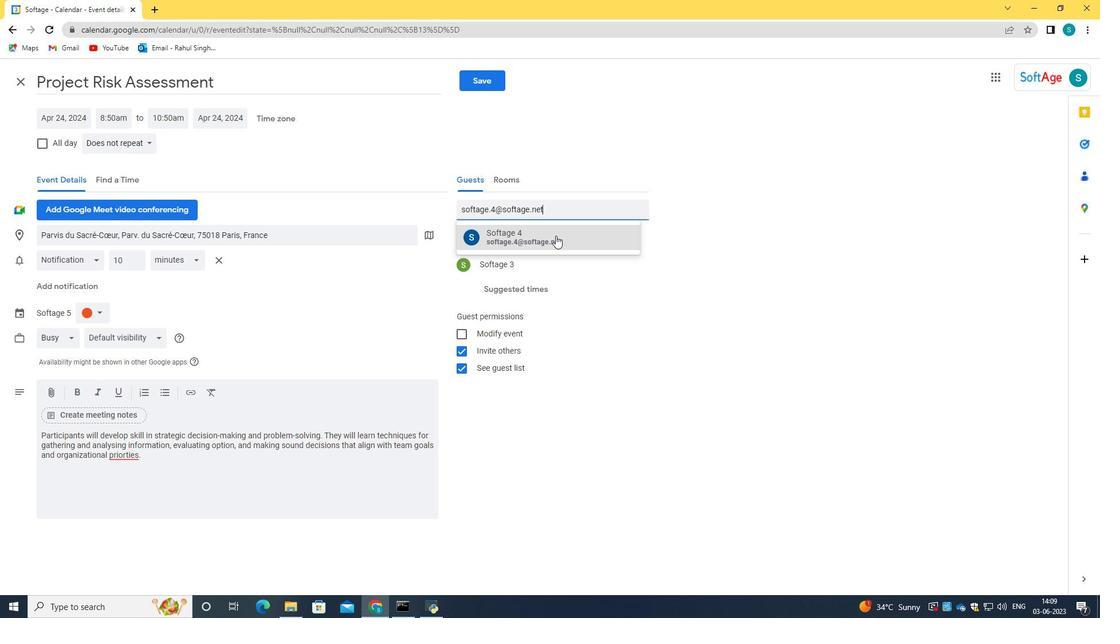
Action: Mouse moved to (124, 143)
Screenshot: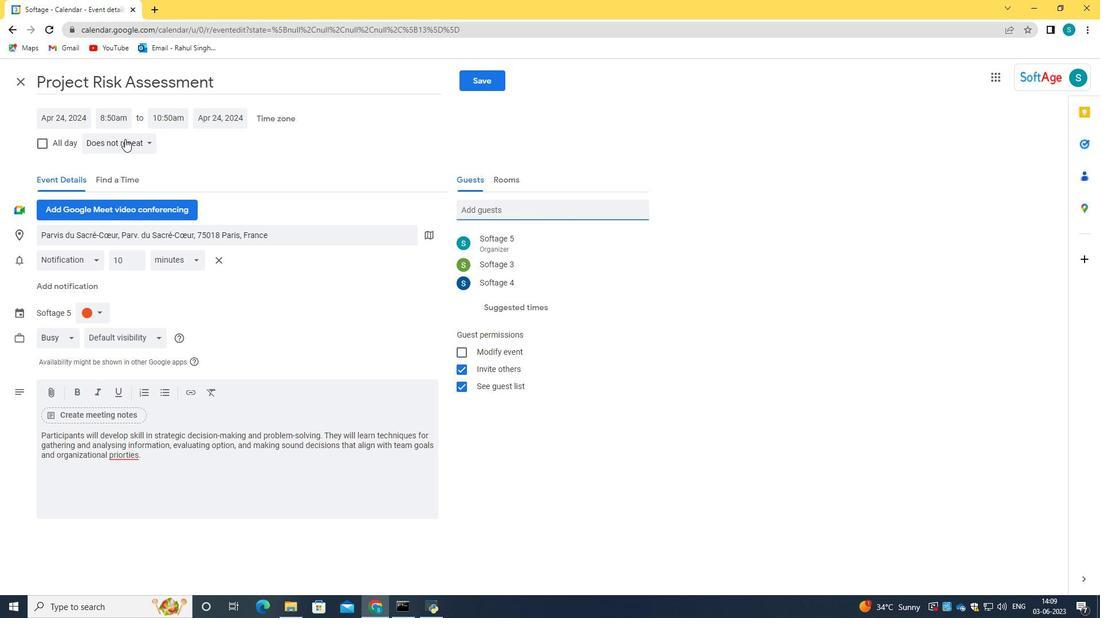 
Action: Mouse pressed left at (124, 143)
Screenshot: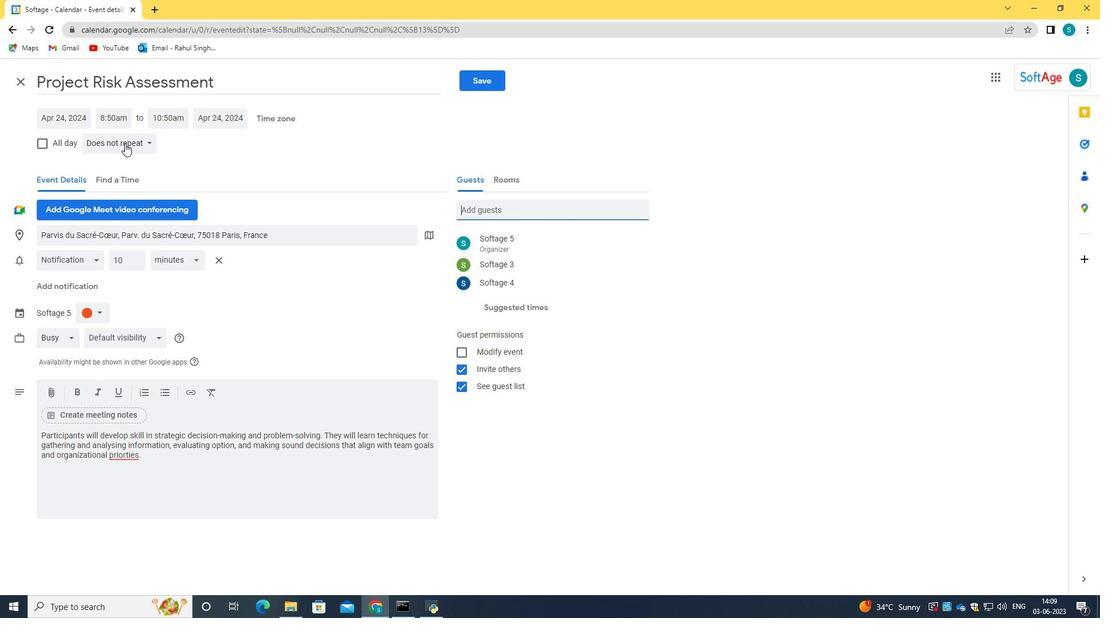 
Action: Mouse moved to (132, 171)
Screenshot: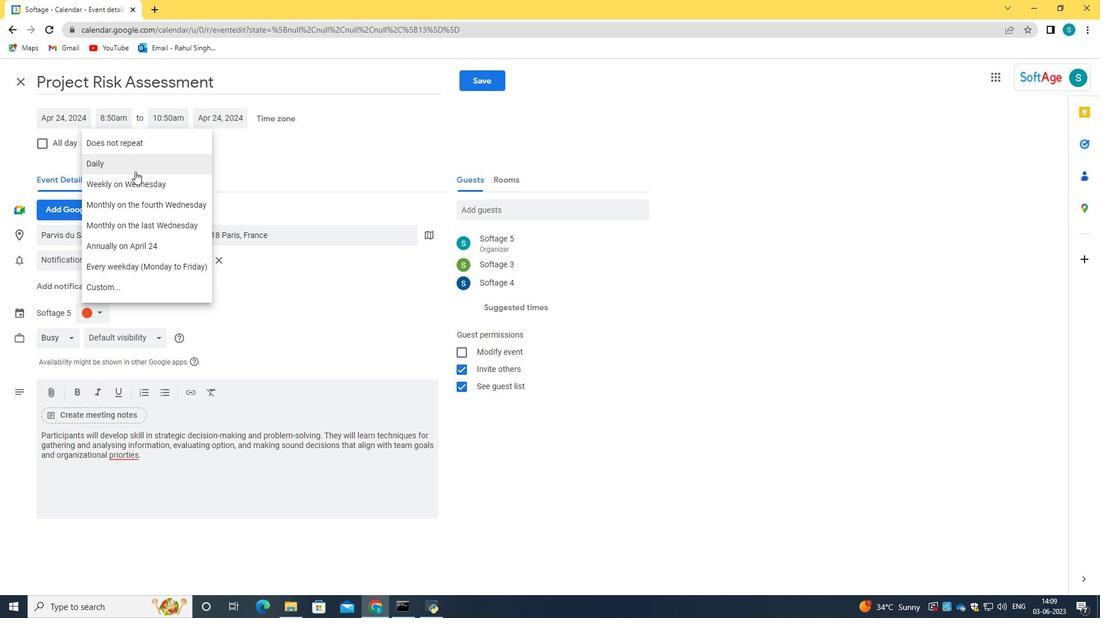 
Action: Mouse pressed left at (132, 171)
Screenshot: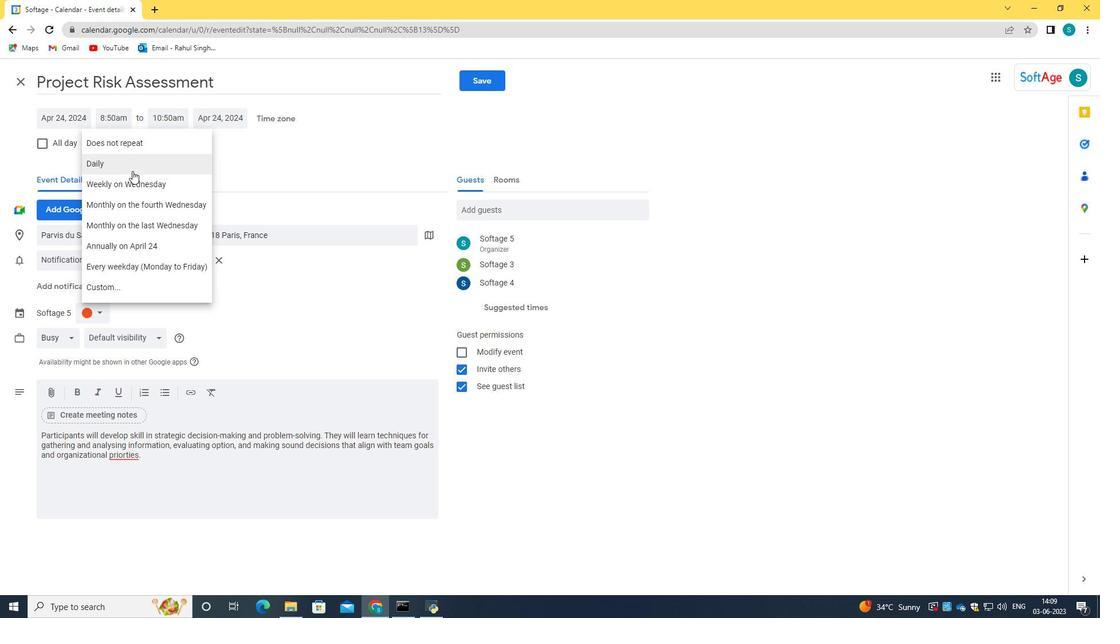 
Action: Mouse moved to (473, 85)
Screenshot: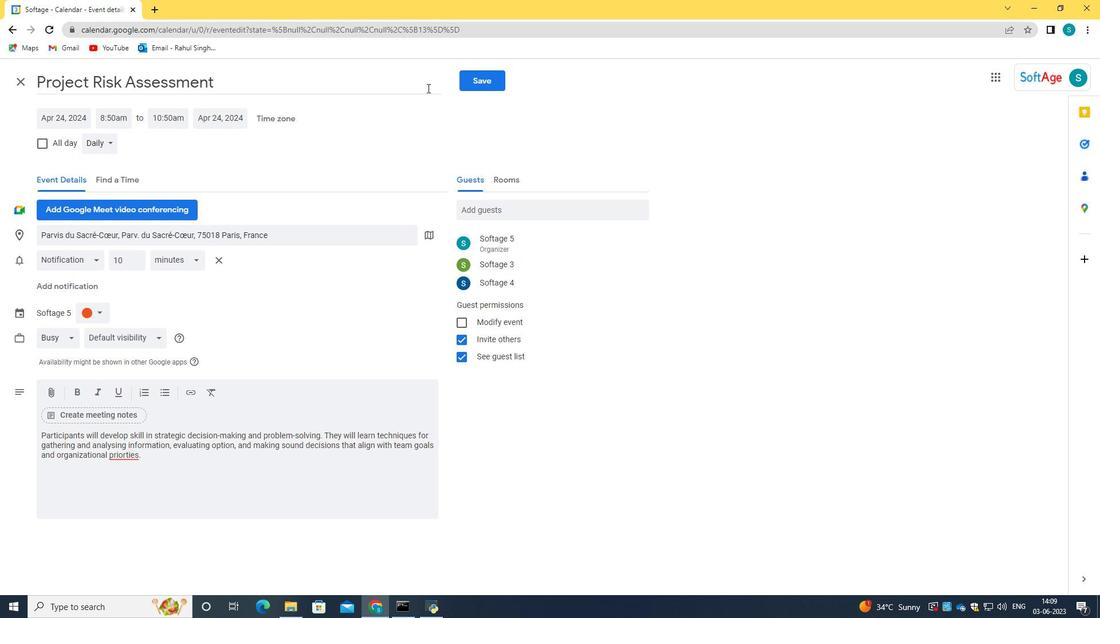 
Action: Mouse pressed left at (473, 85)
Screenshot: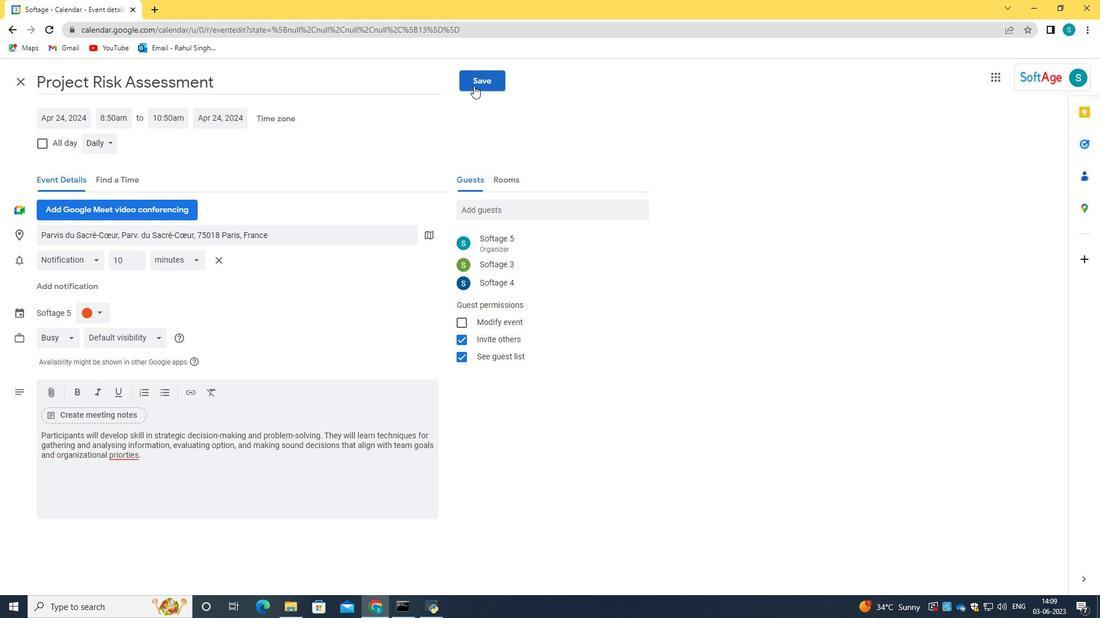 
Action: Mouse moved to (661, 351)
Screenshot: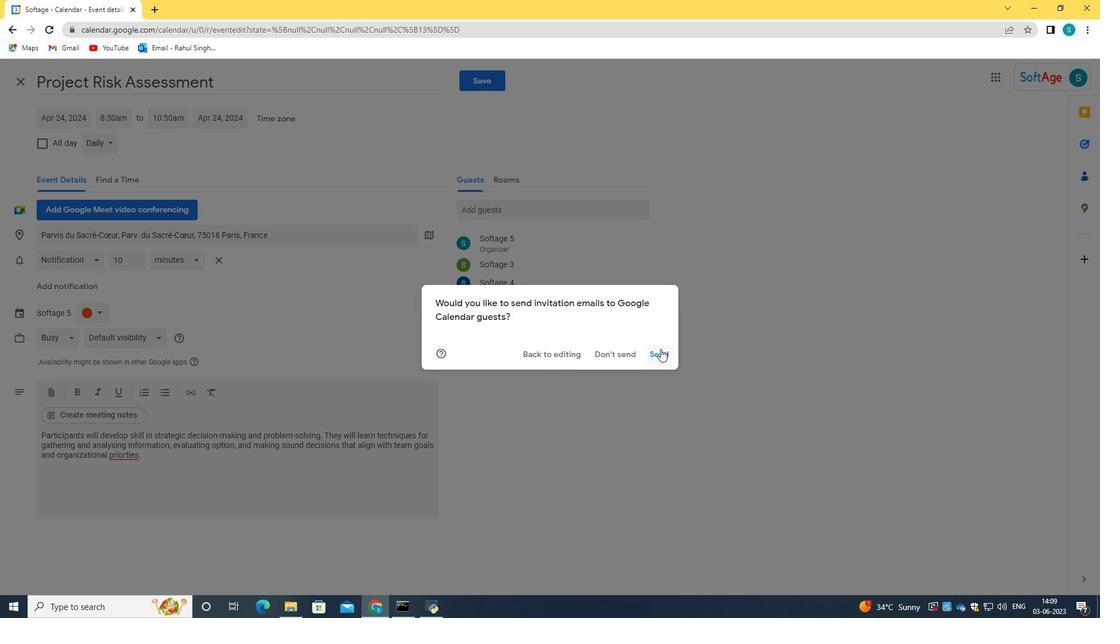 
Action: Mouse pressed left at (661, 351)
Screenshot: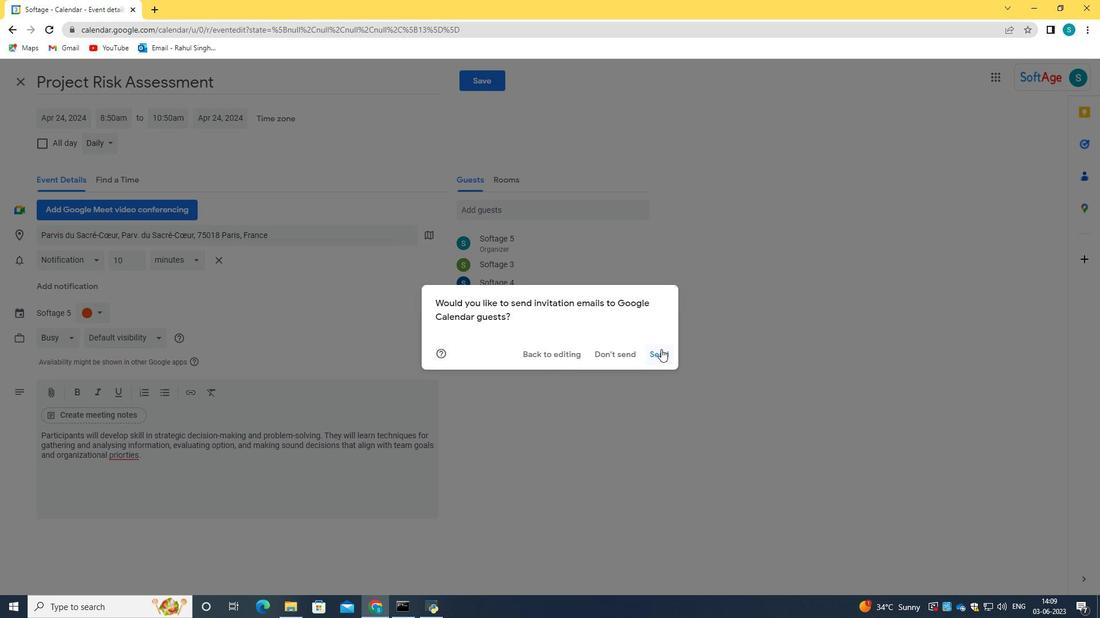 
